 Task: For heading Arial with bold.  font size for heading22,  'Change the font style of data to'Arial Narrow.  and font size to 14,  Change the alignment of both headline & data to Align middle.  In the sheet  Expense Log Spreadsheet Template
Action: Mouse pressed left at (45, 138)
Screenshot: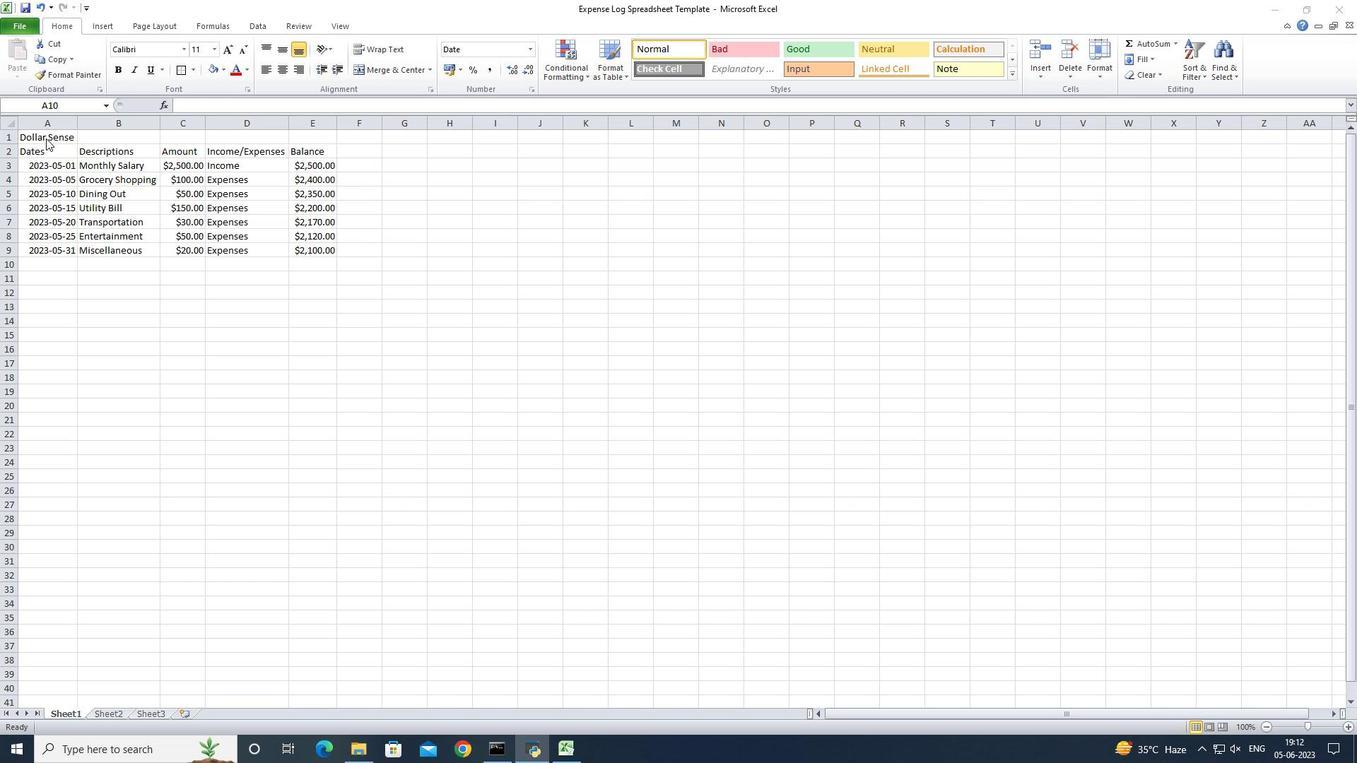 
Action: Mouse moved to (52, 137)
Screenshot: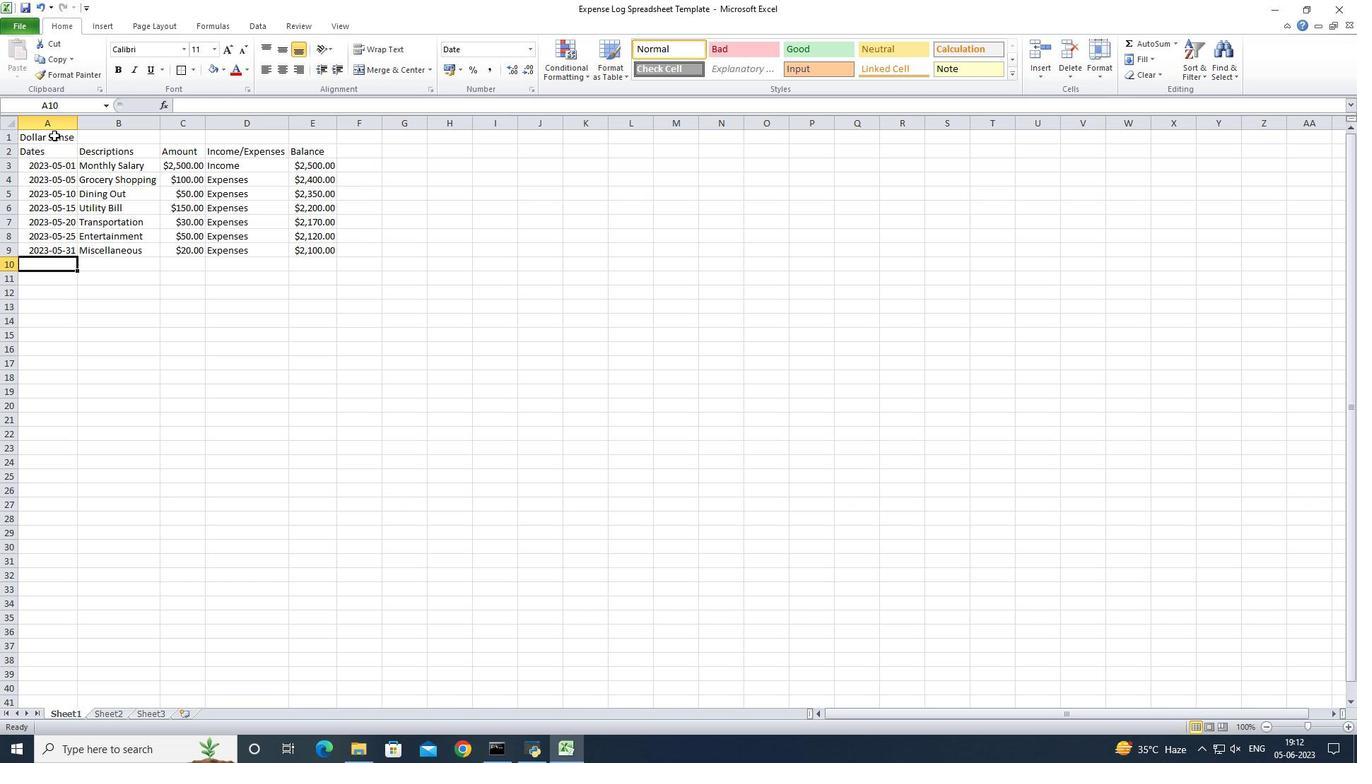 
Action: Mouse pressed left at (52, 137)
Screenshot: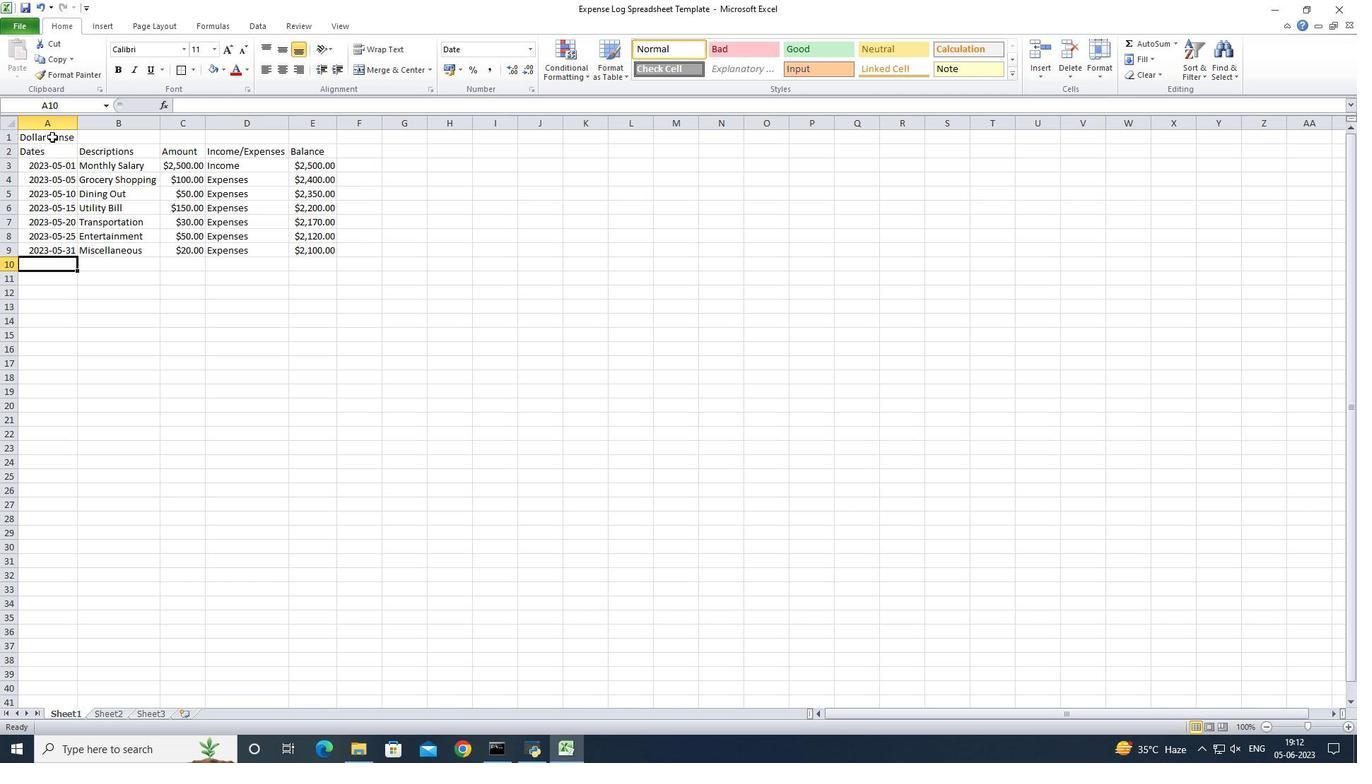 
Action: Mouse moved to (177, 53)
Screenshot: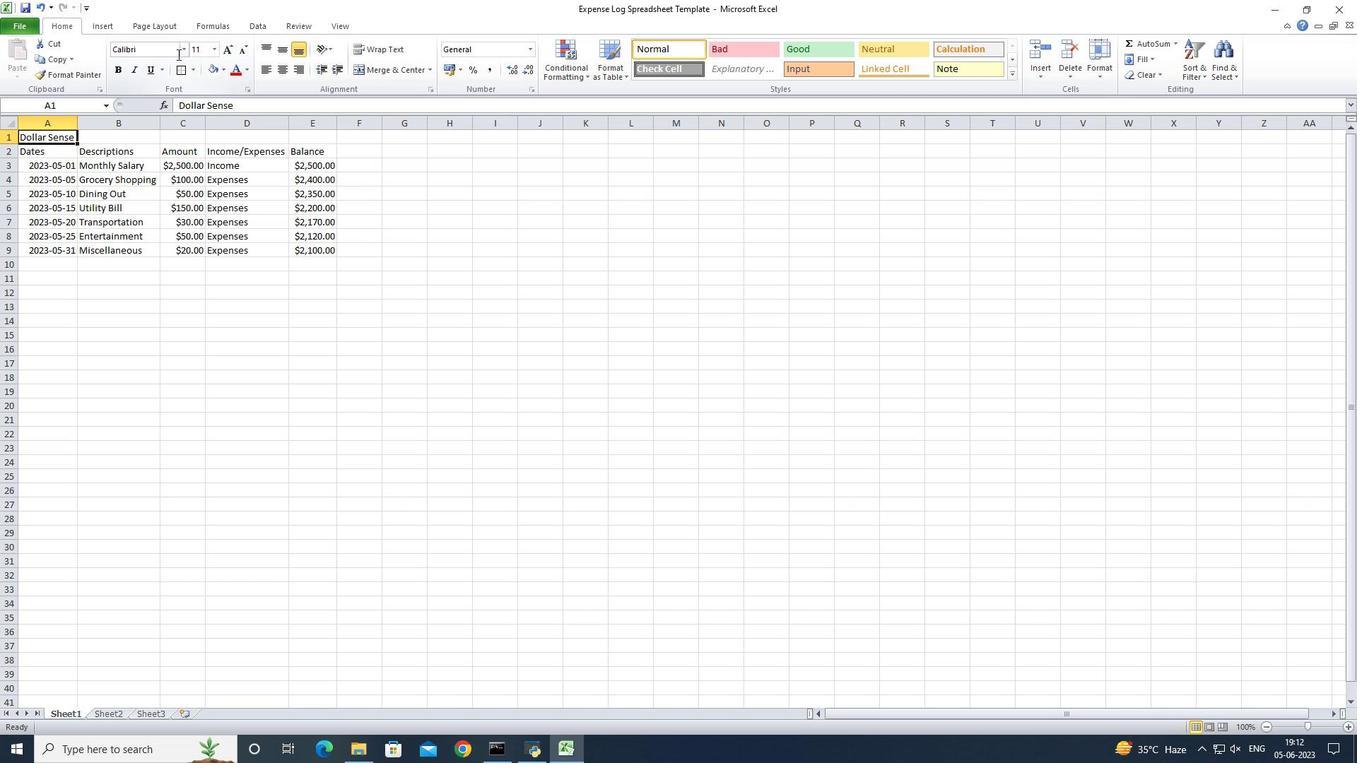 
Action: Mouse pressed left at (177, 53)
Screenshot: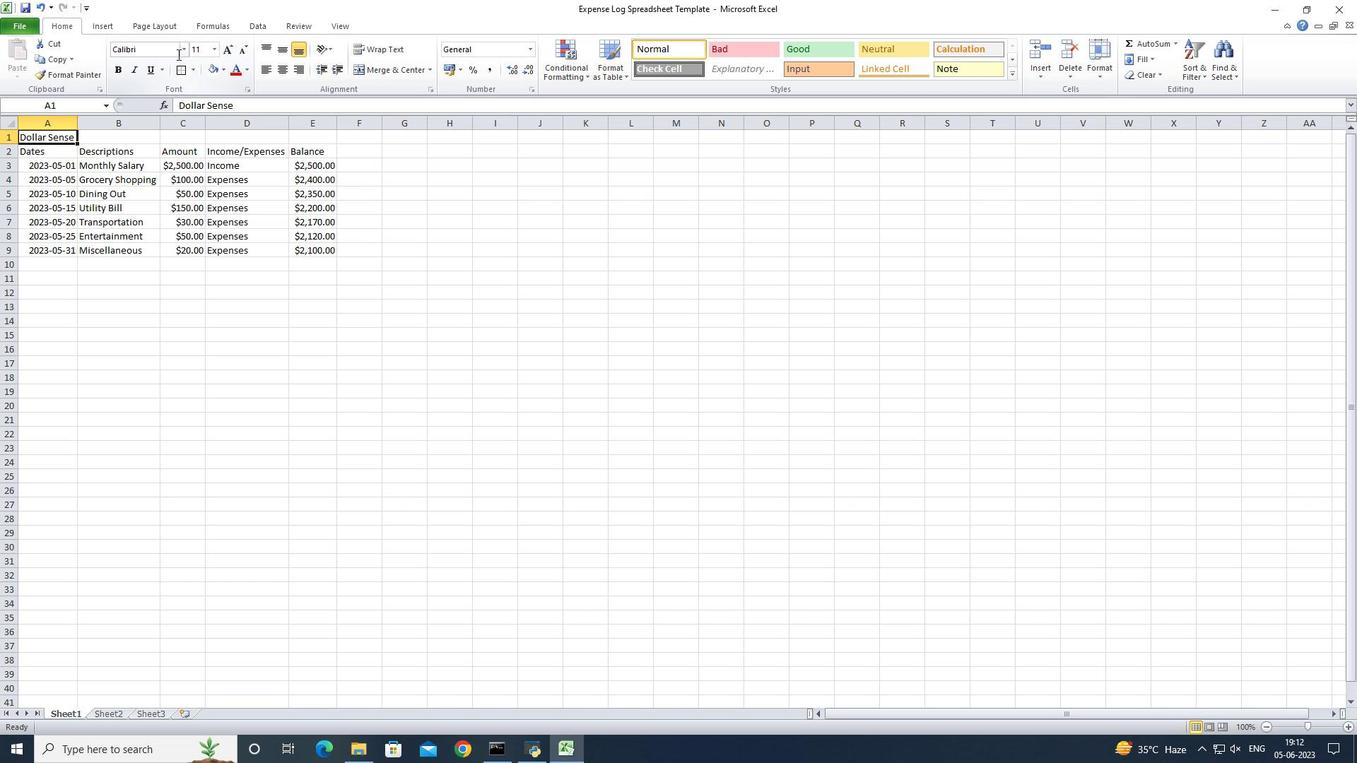 
Action: Mouse moved to (182, 50)
Screenshot: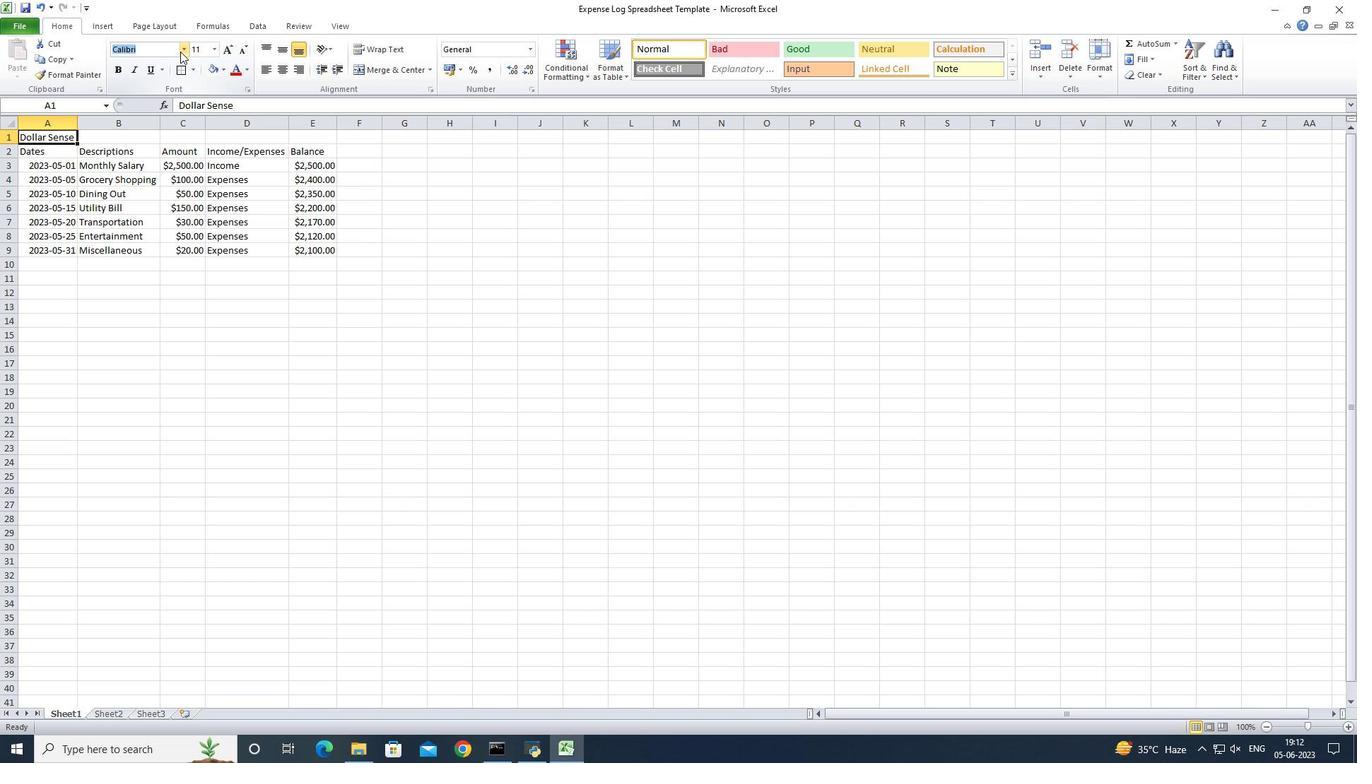 
Action: Mouse pressed left at (182, 50)
Screenshot: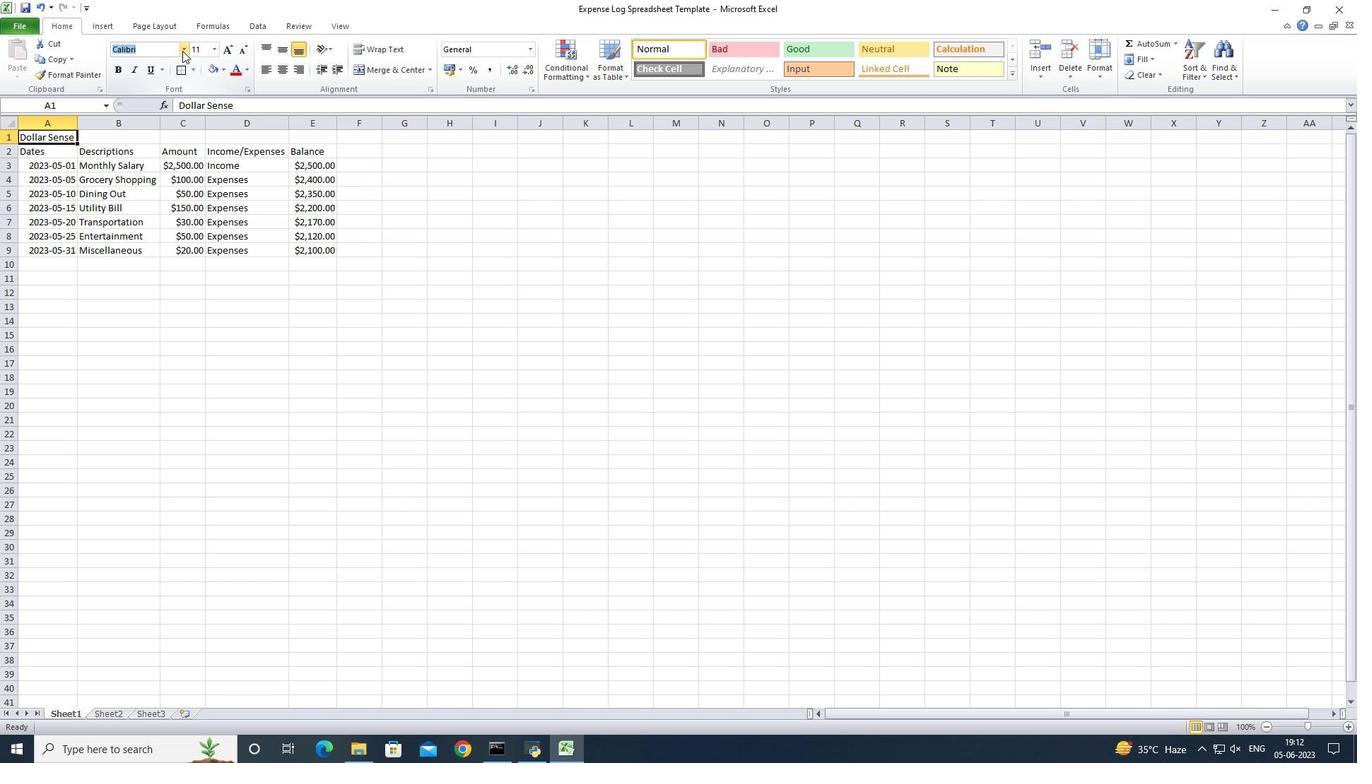
Action: Mouse moved to (166, 214)
Screenshot: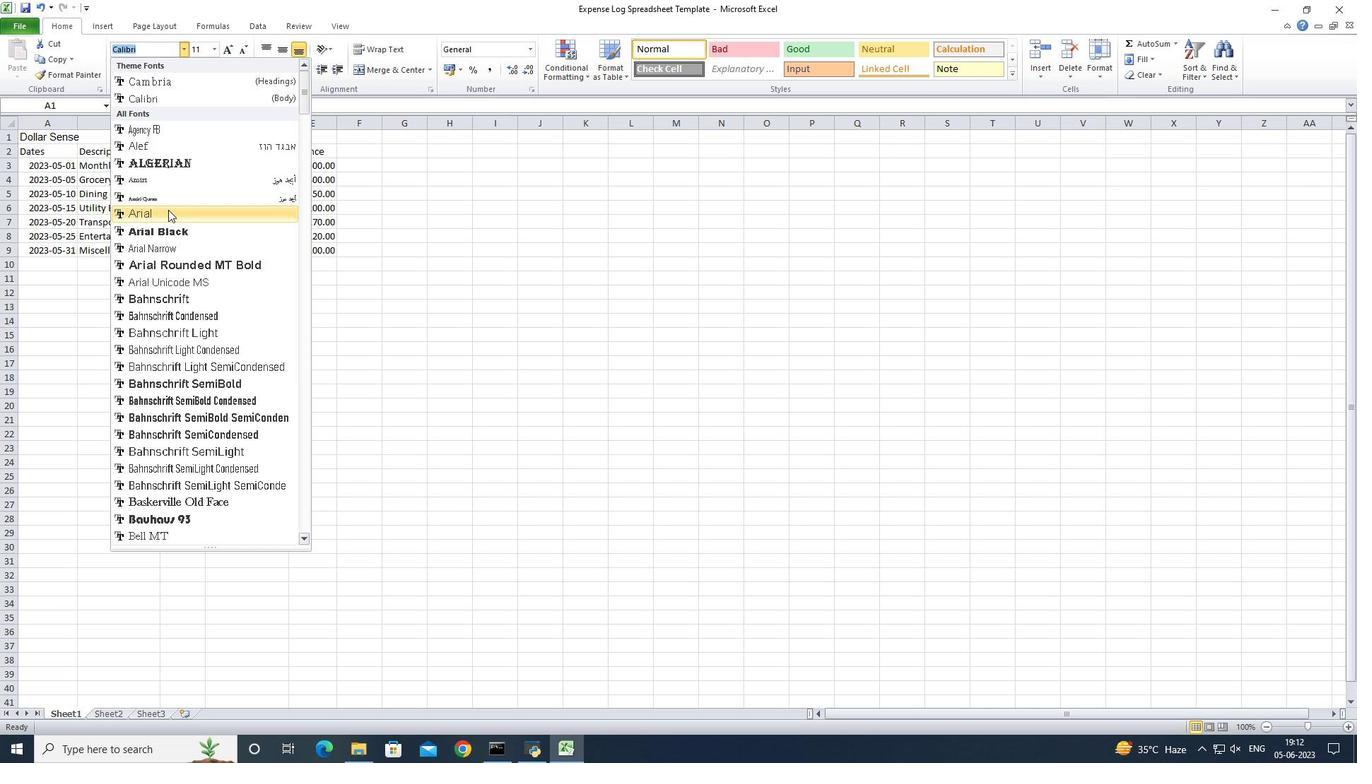 
Action: Mouse pressed left at (166, 214)
Screenshot: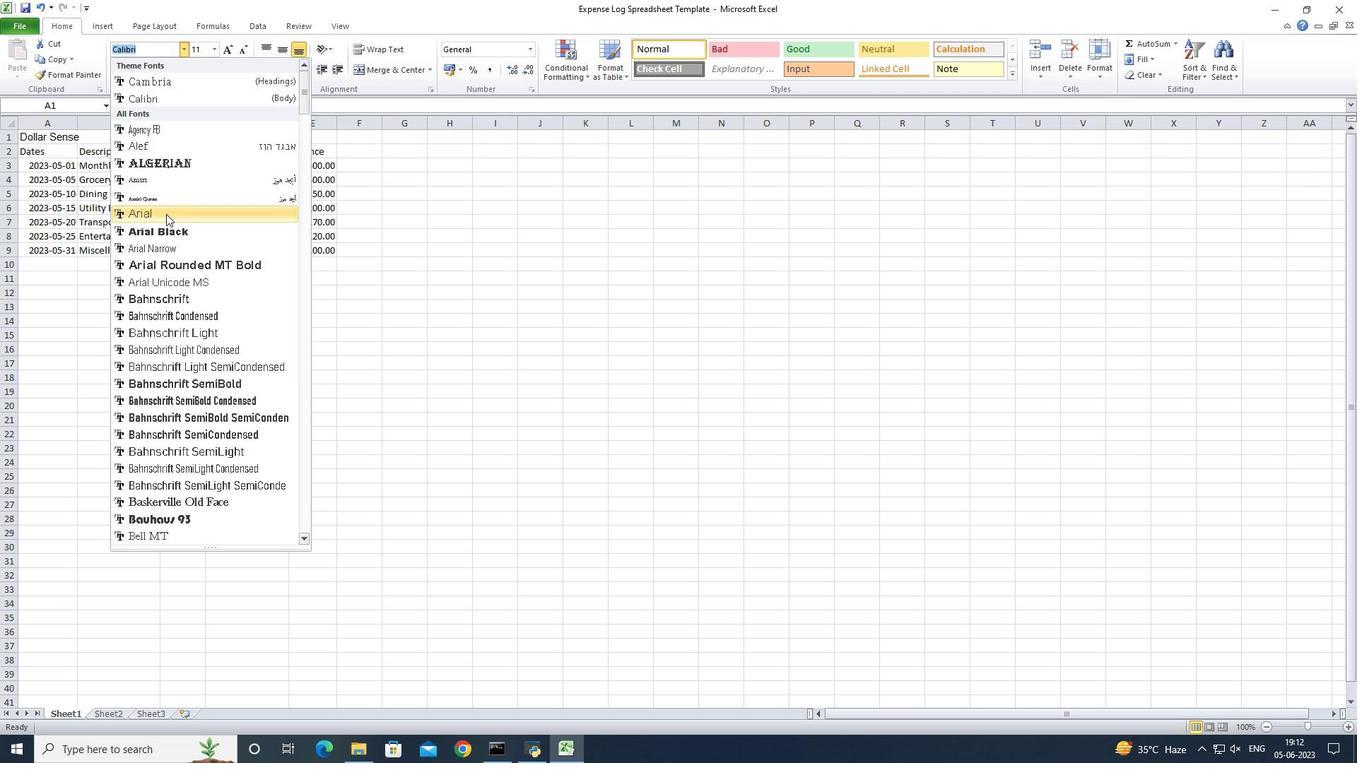 
Action: Mouse moved to (120, 70)
Screenshot: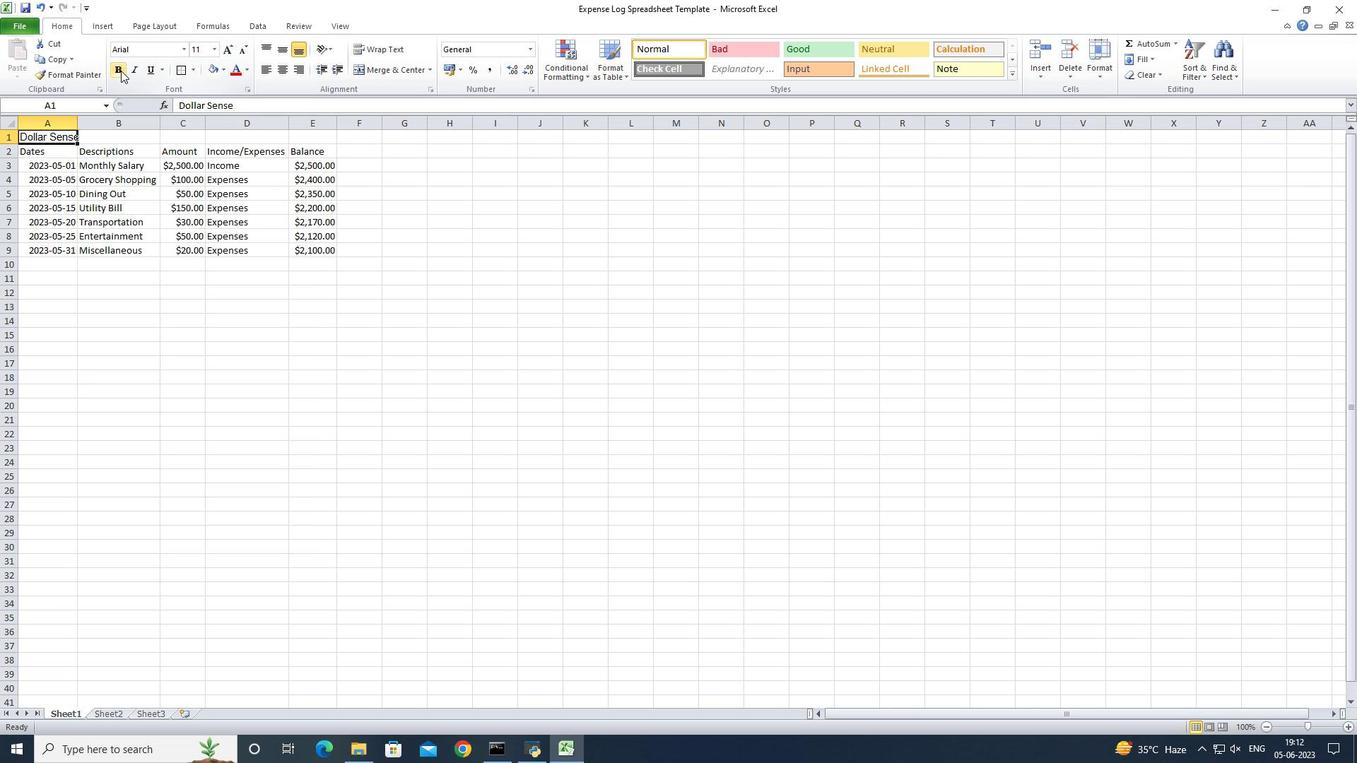 
Action: Mouse pressed left at (120, 70)
Screenshot: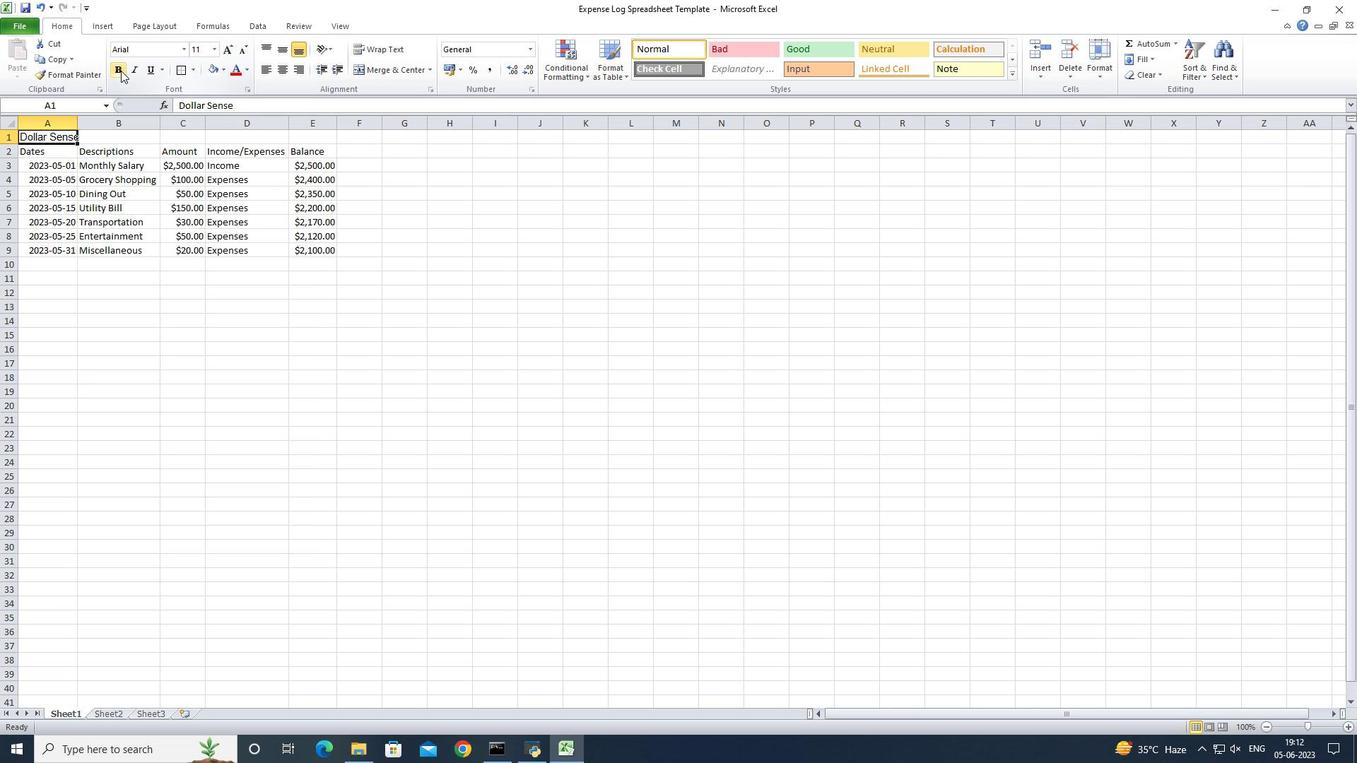 
Action: Mouse moved to (218, 50)
Screenshot: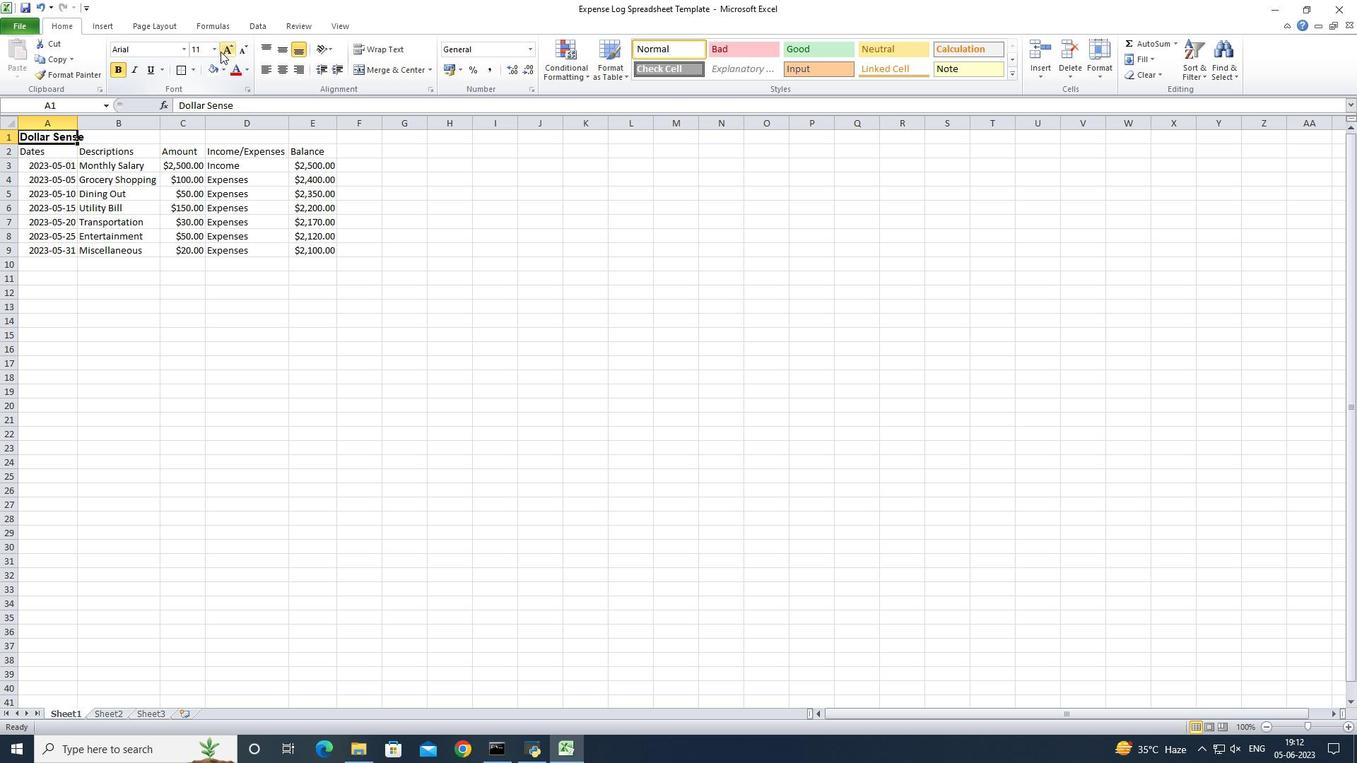 
Action: Mouse pressed left at (218, 50)
Screenshot: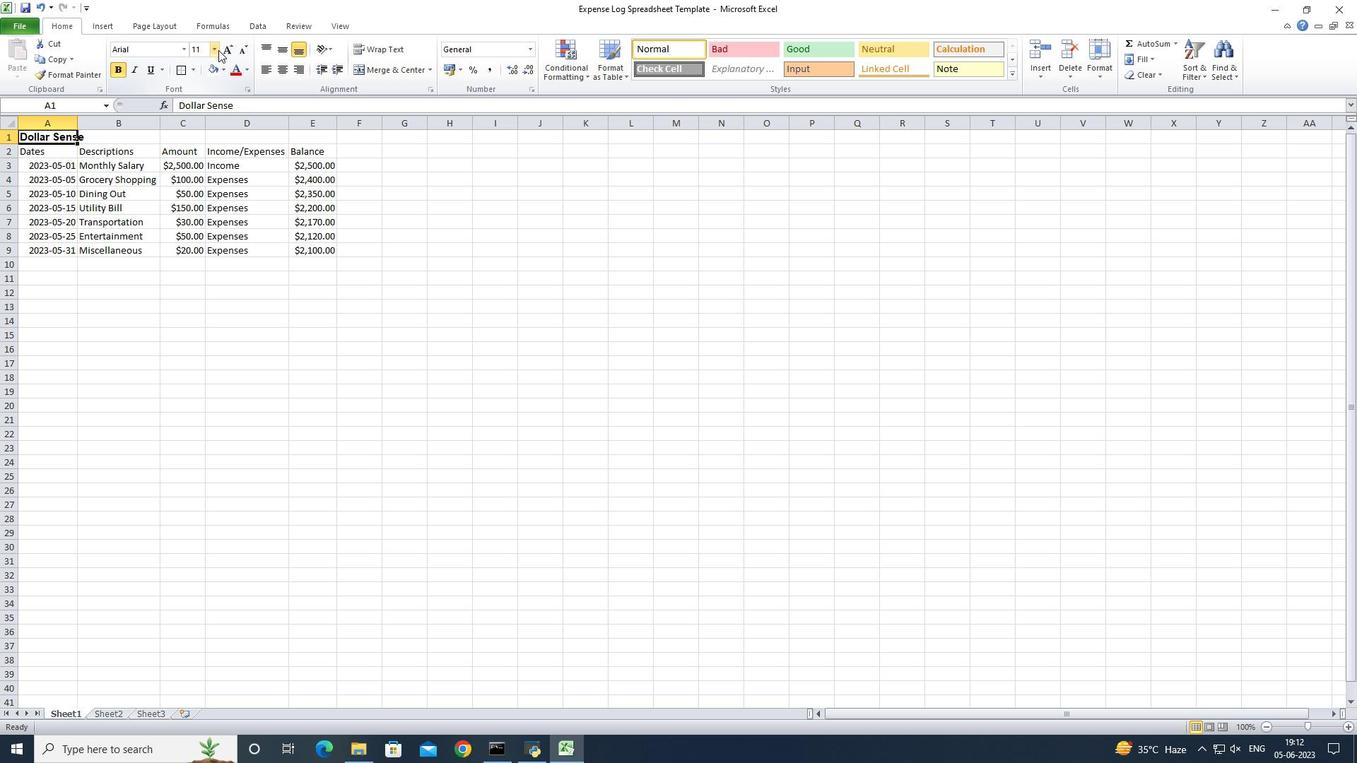 
Action: Mouse moved to (197, 170)
Screenshot: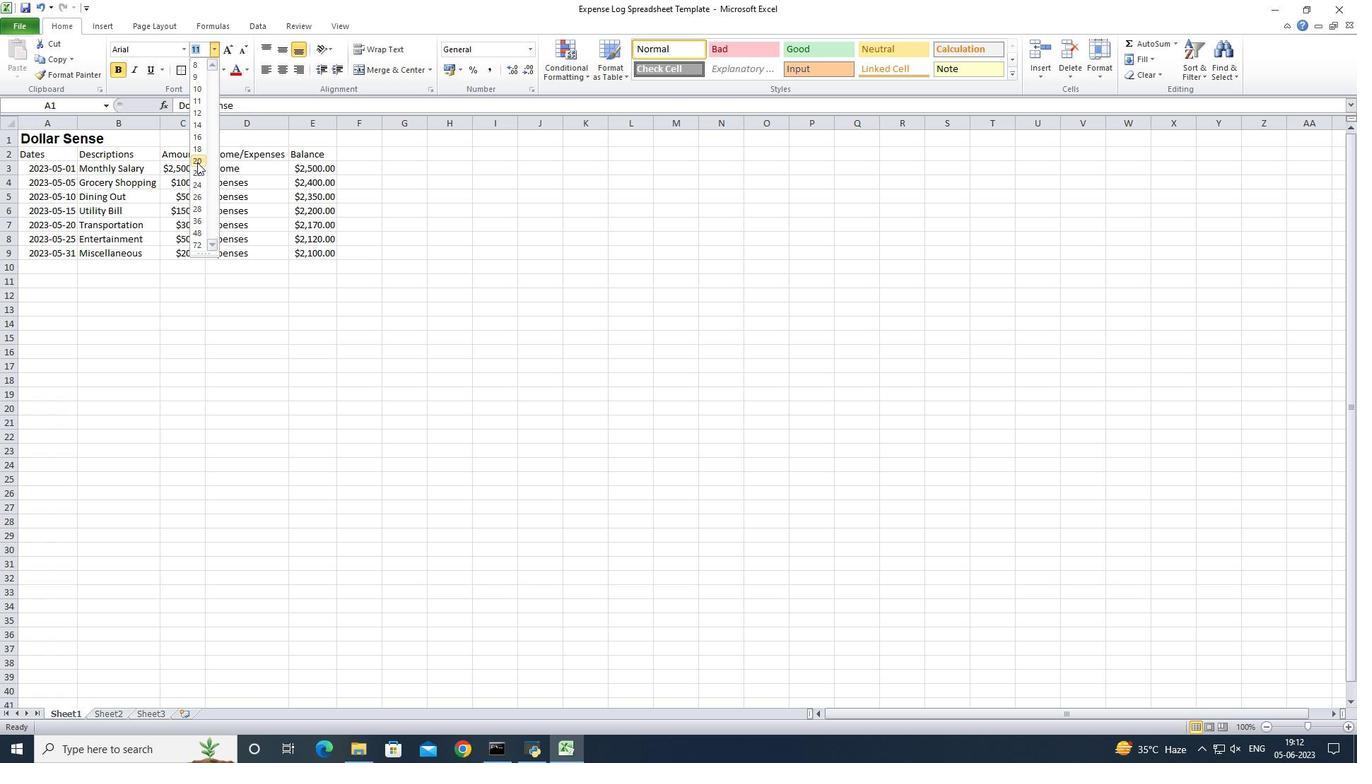 
Action: Mouse pressed left at (197, 170)
Screenshot: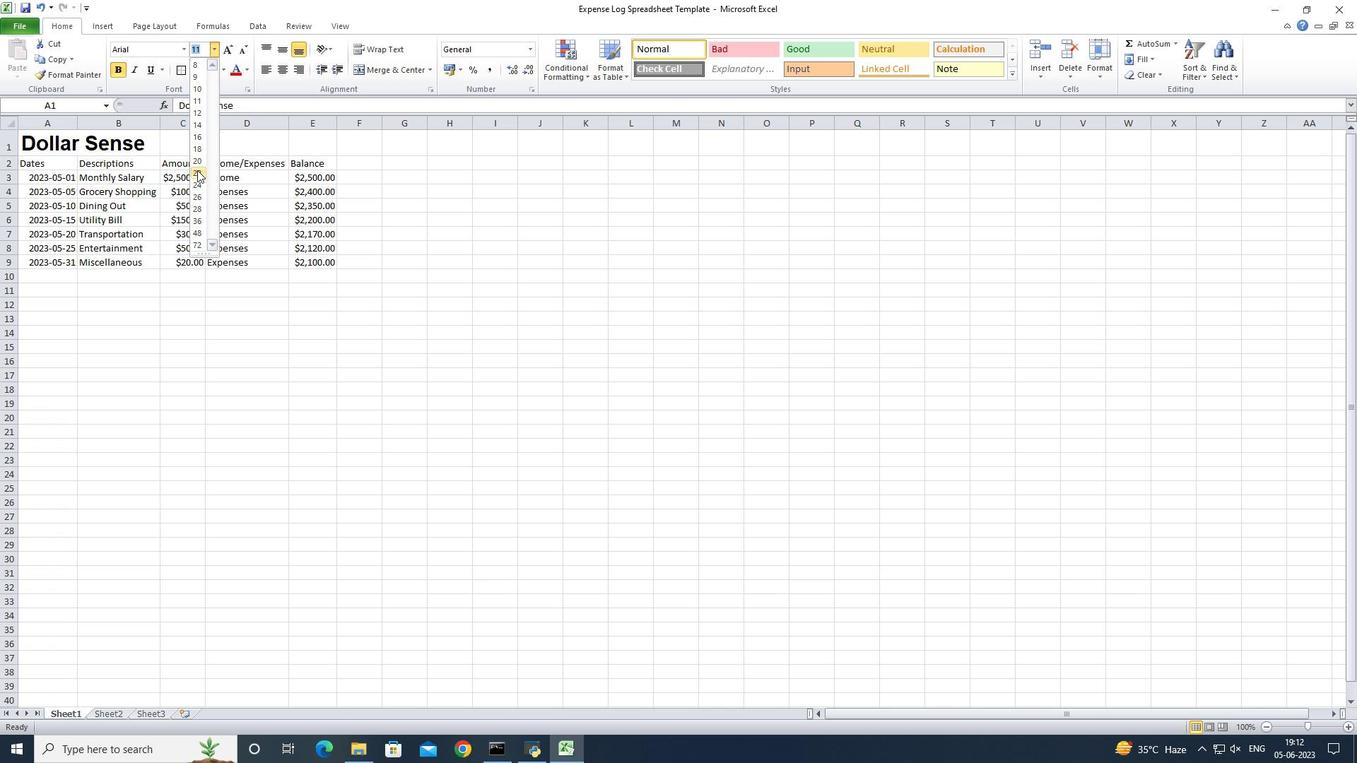 
Action: Mouse moved to (34, 171)
Screenshot: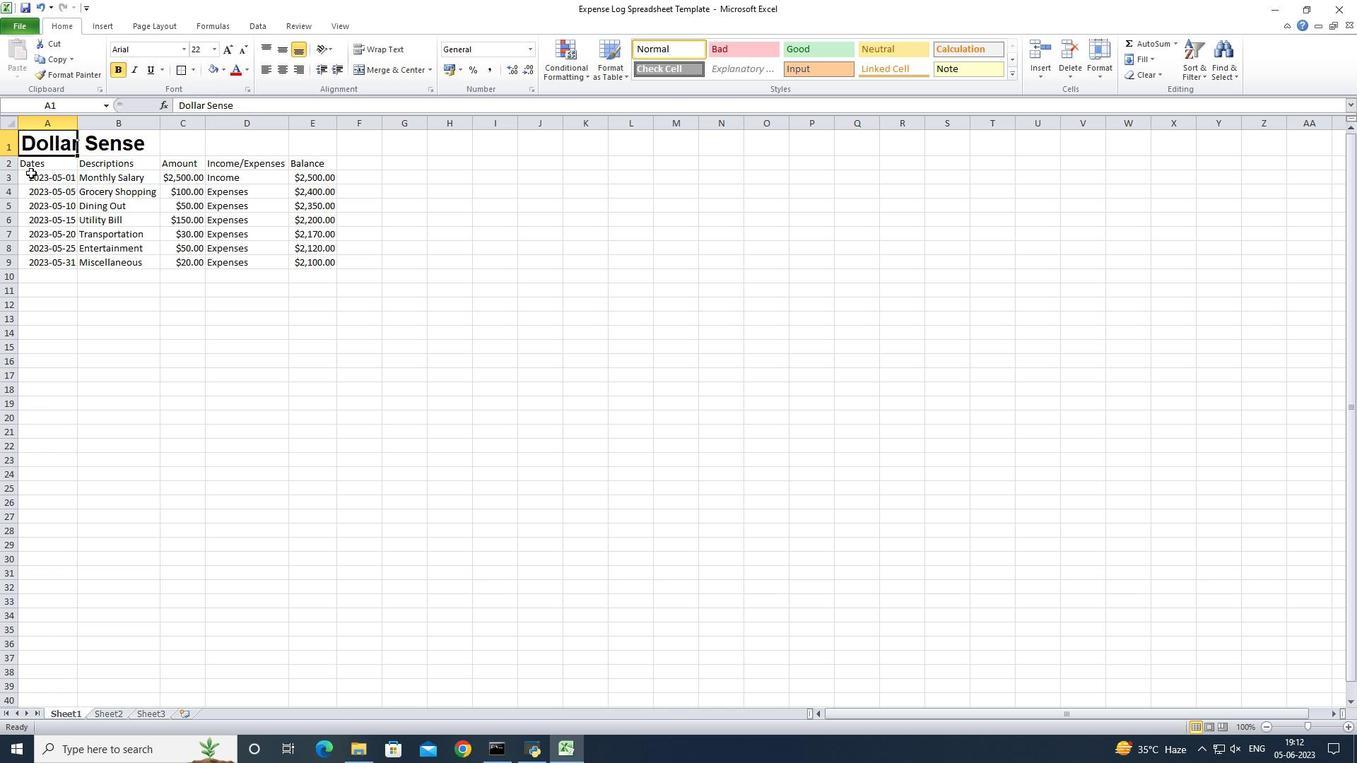 
Action: Mouse pressed left at (34, 171)
Screenshot: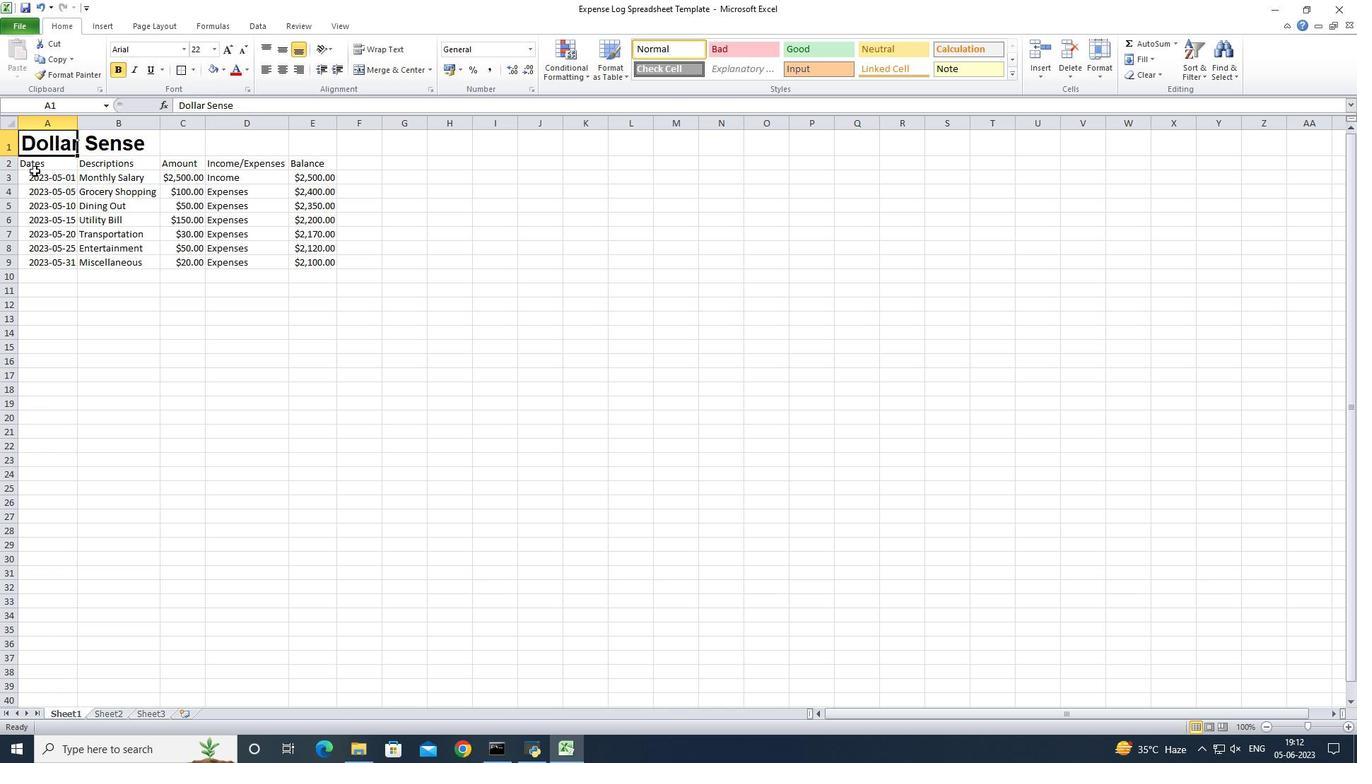 
Action: Mouse moved to (35, 165)
Screenshot: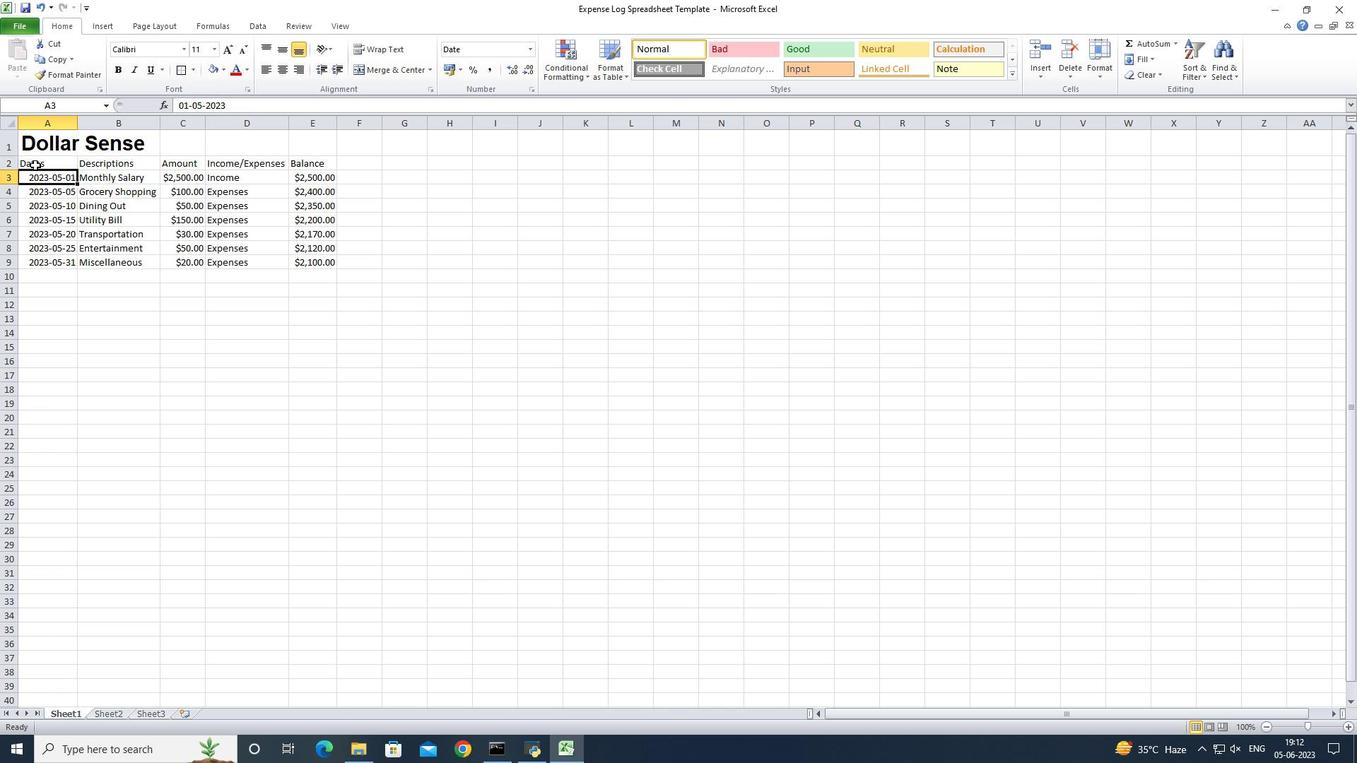 
Action: Mouse pressed left at (35, 165)
Screenshot: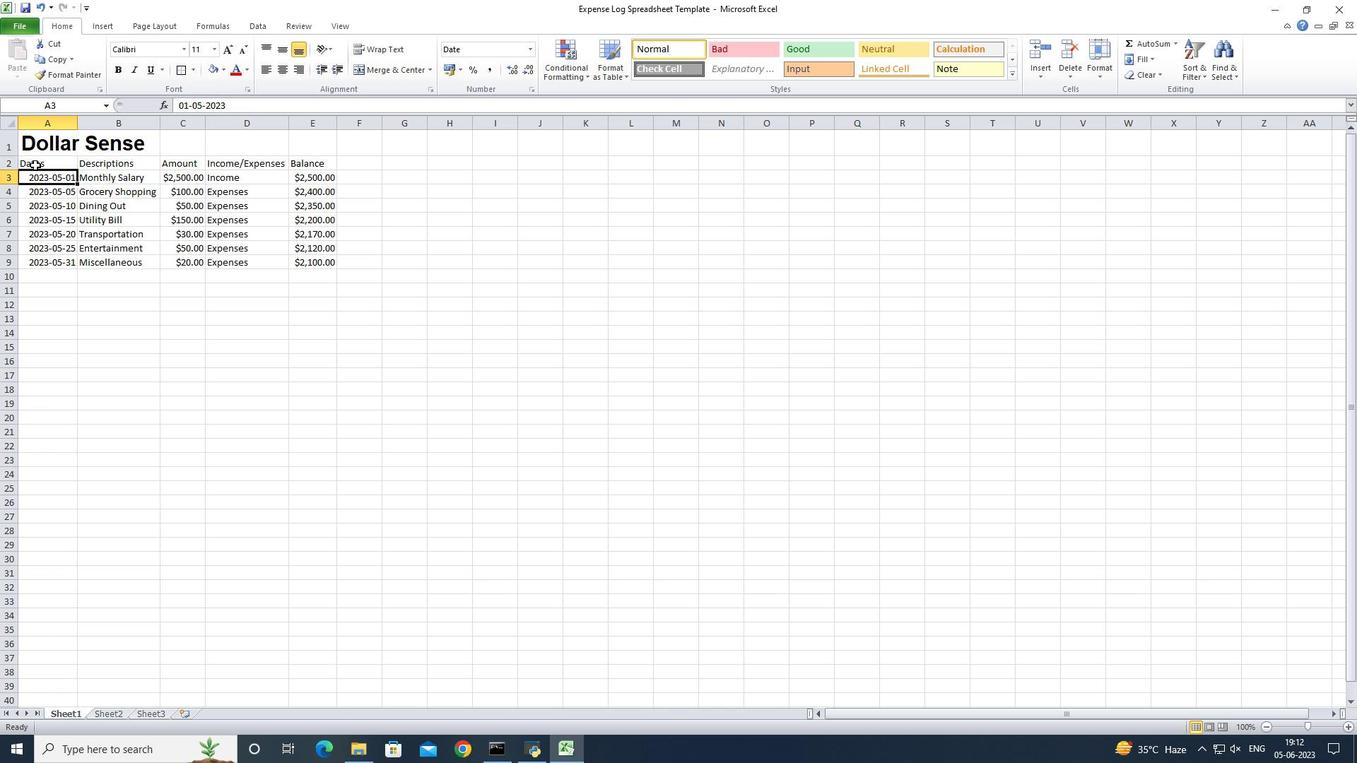 
Action: Mouse moved to (184, 50)
Screenshot: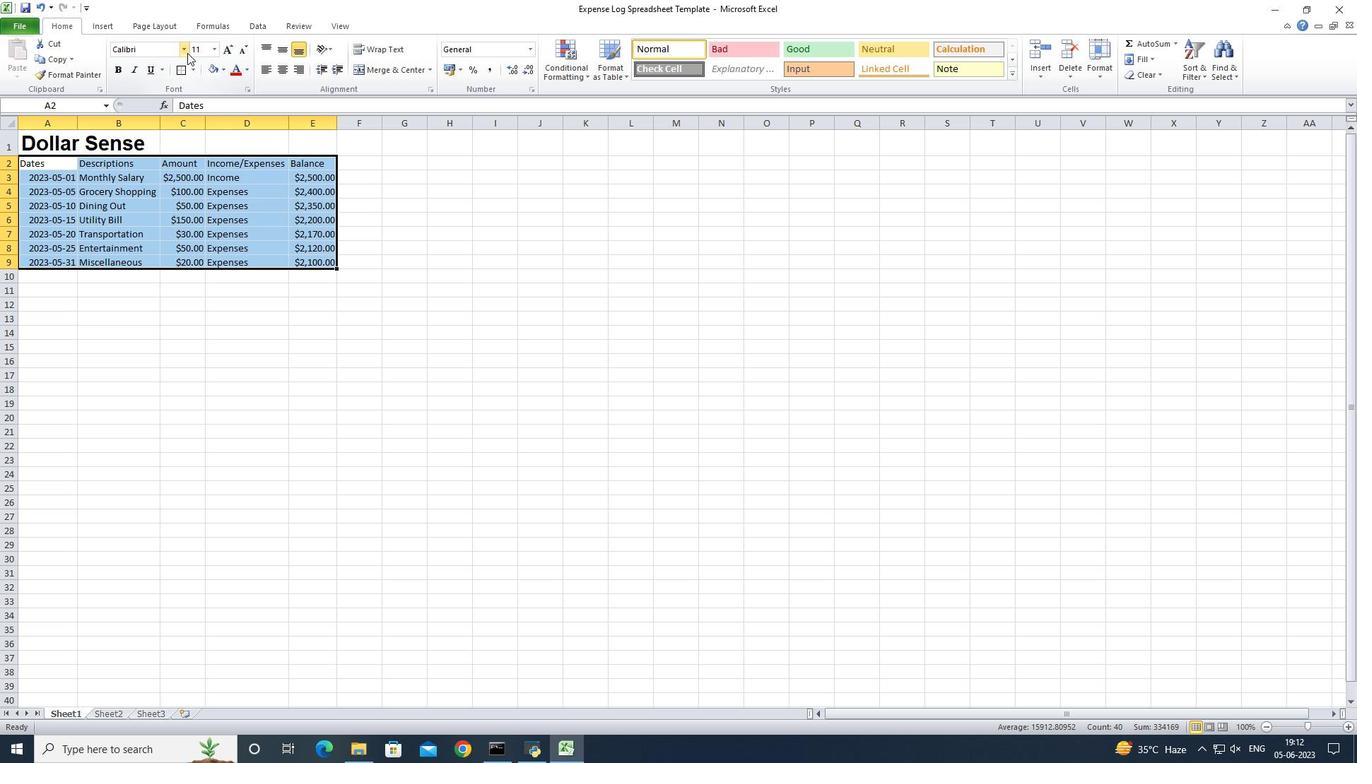 
Action: Mouse pressed left at (184, 50)
Screenshot: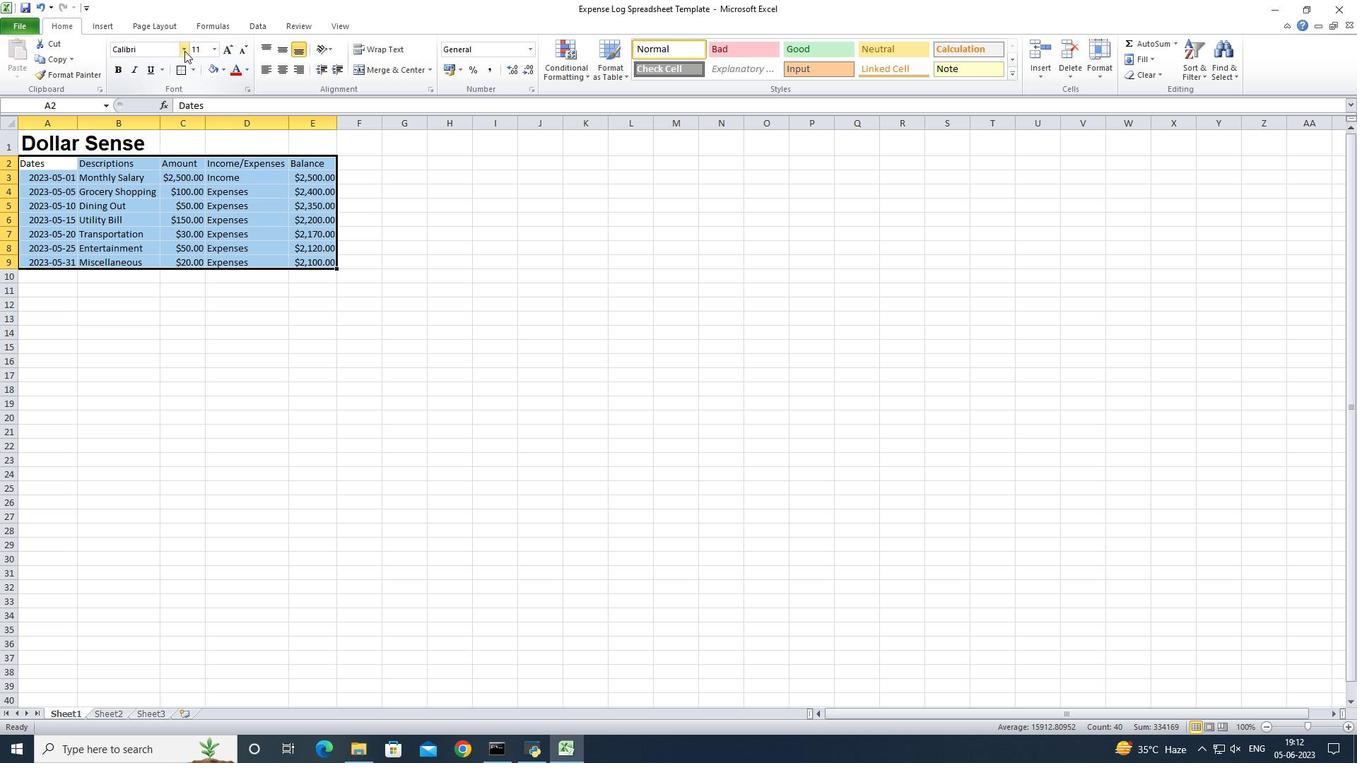 
Action: Mouse moved to (189, 247)
Screenshot: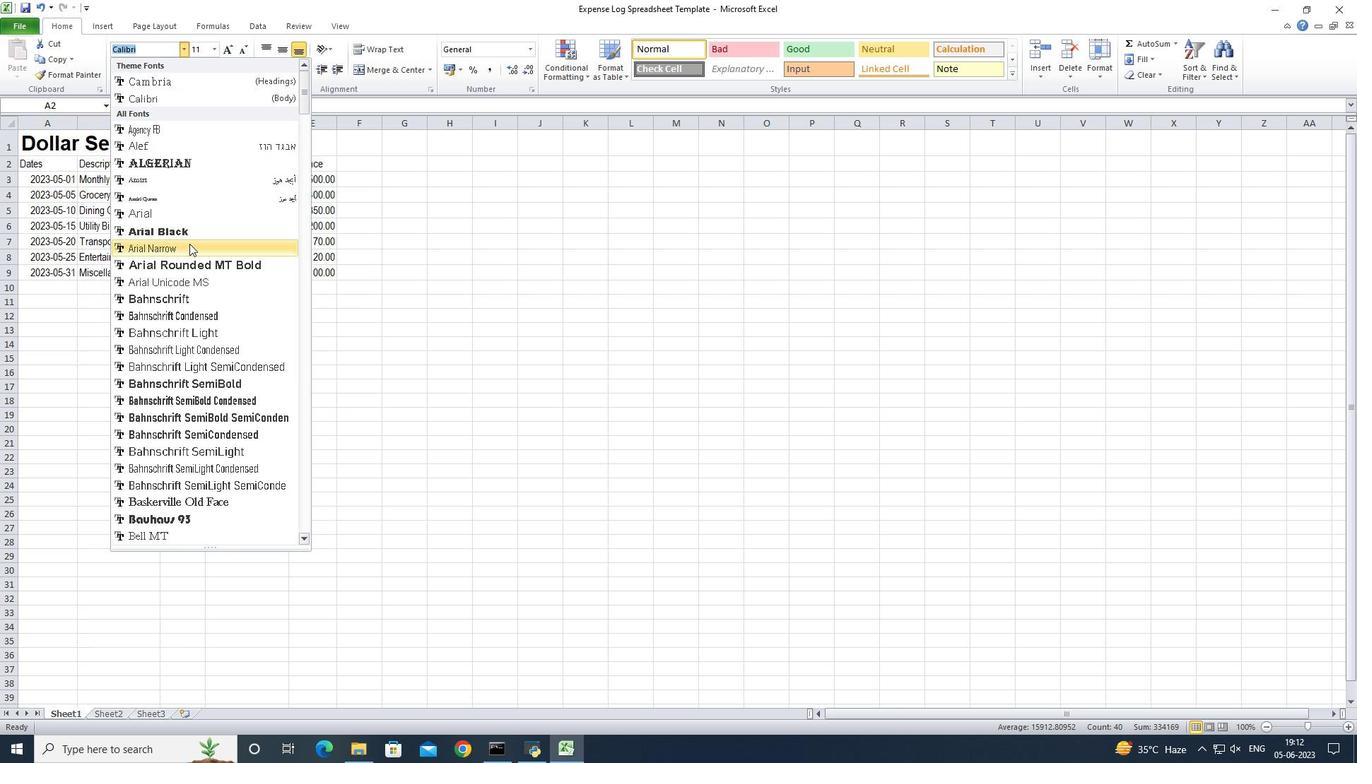 
Action: Mouse pressed left at (189, 247)
Screenshot: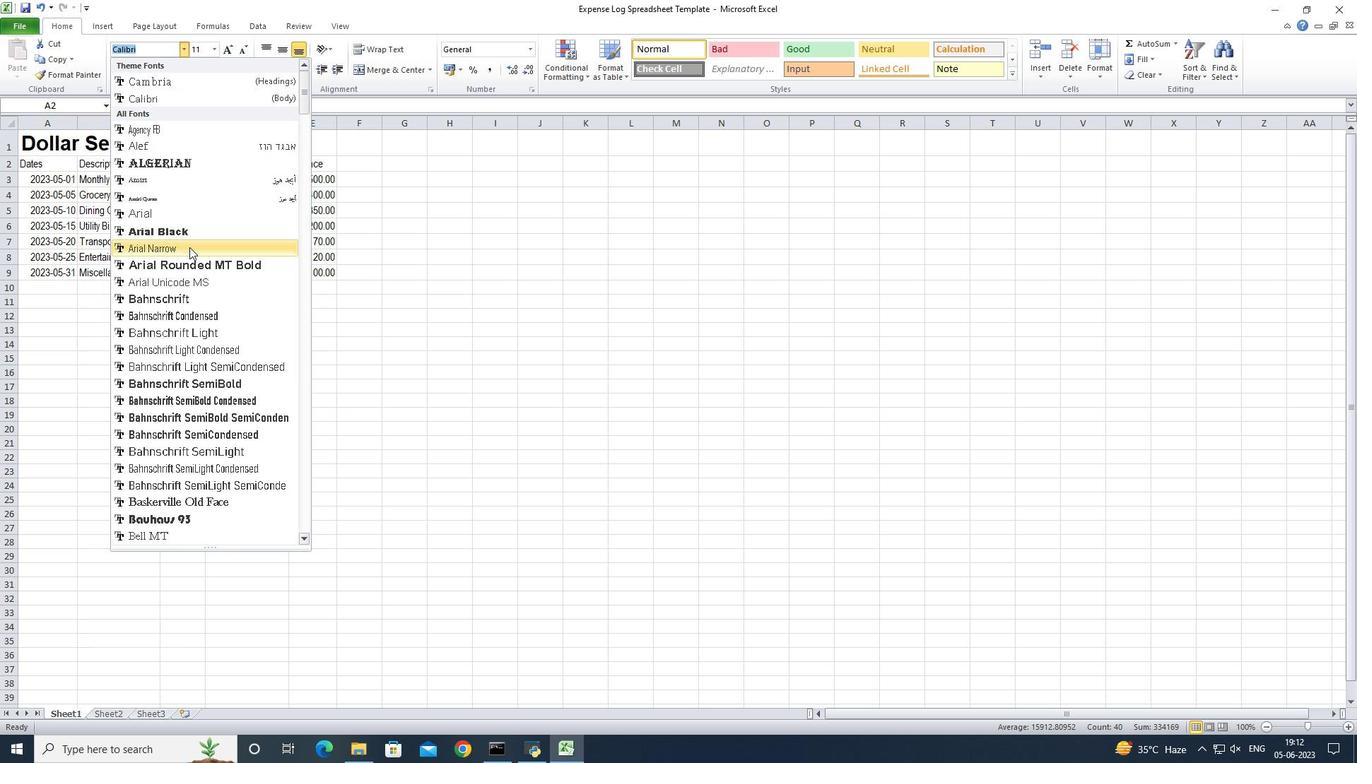 
Action: Mouse moved to (212, 51)
Screenshot: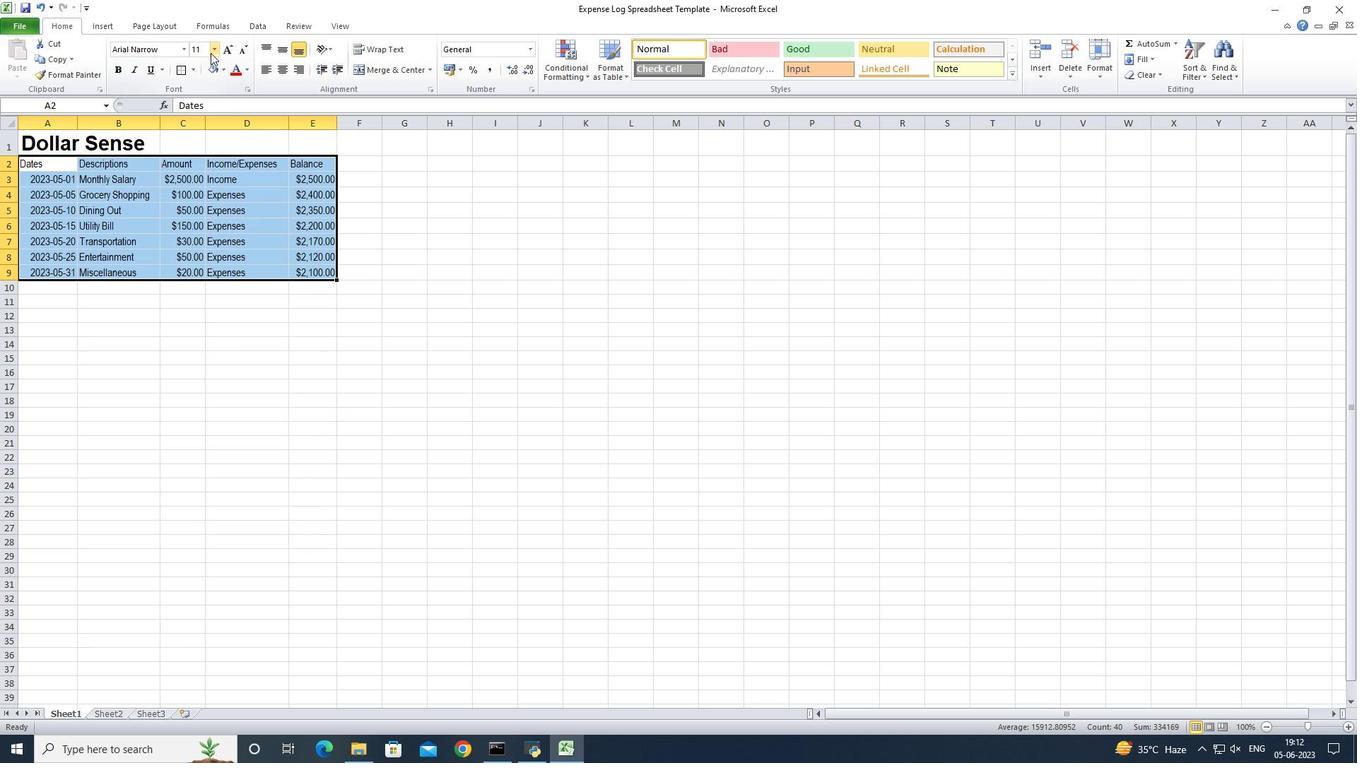 
Action: Mouse pressed left at (212, 51)
Screenshot: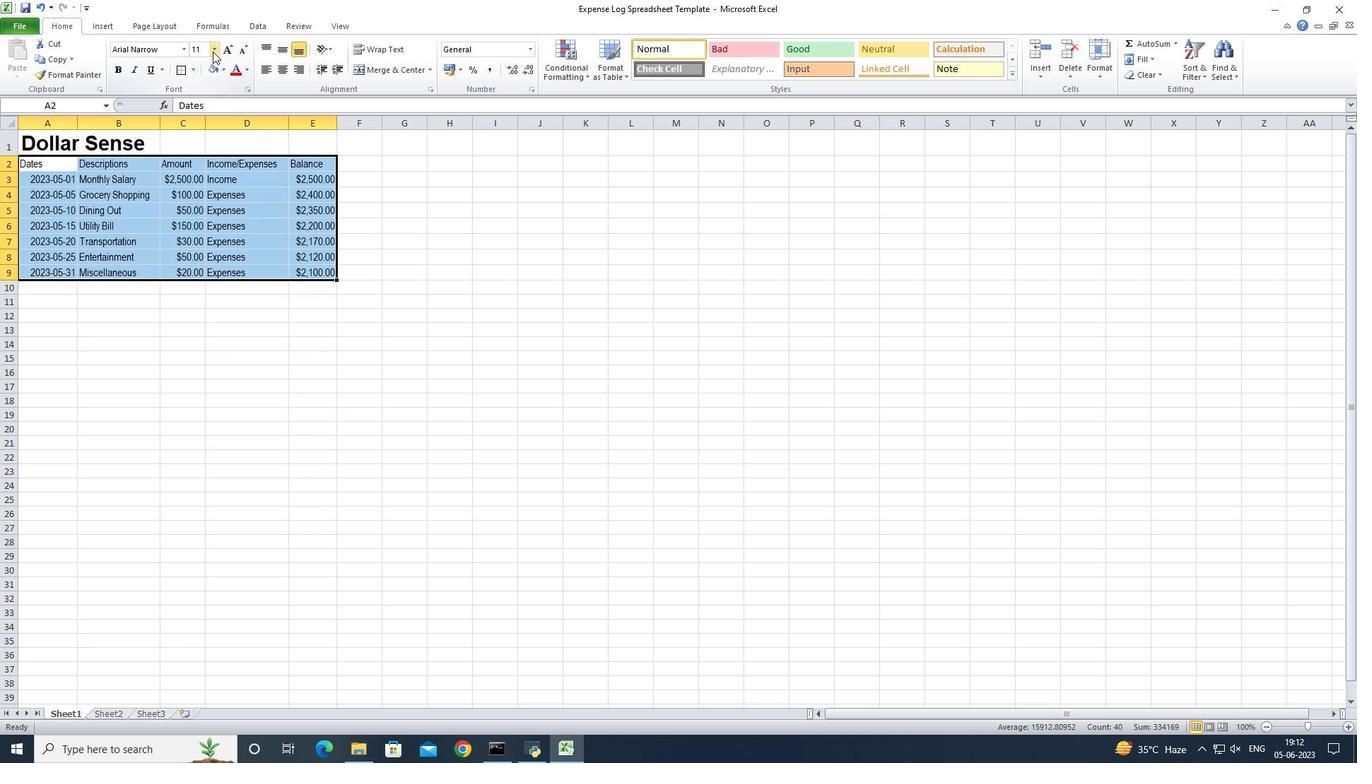 
Action: Mouse moved to (199, 122)
Screenshot: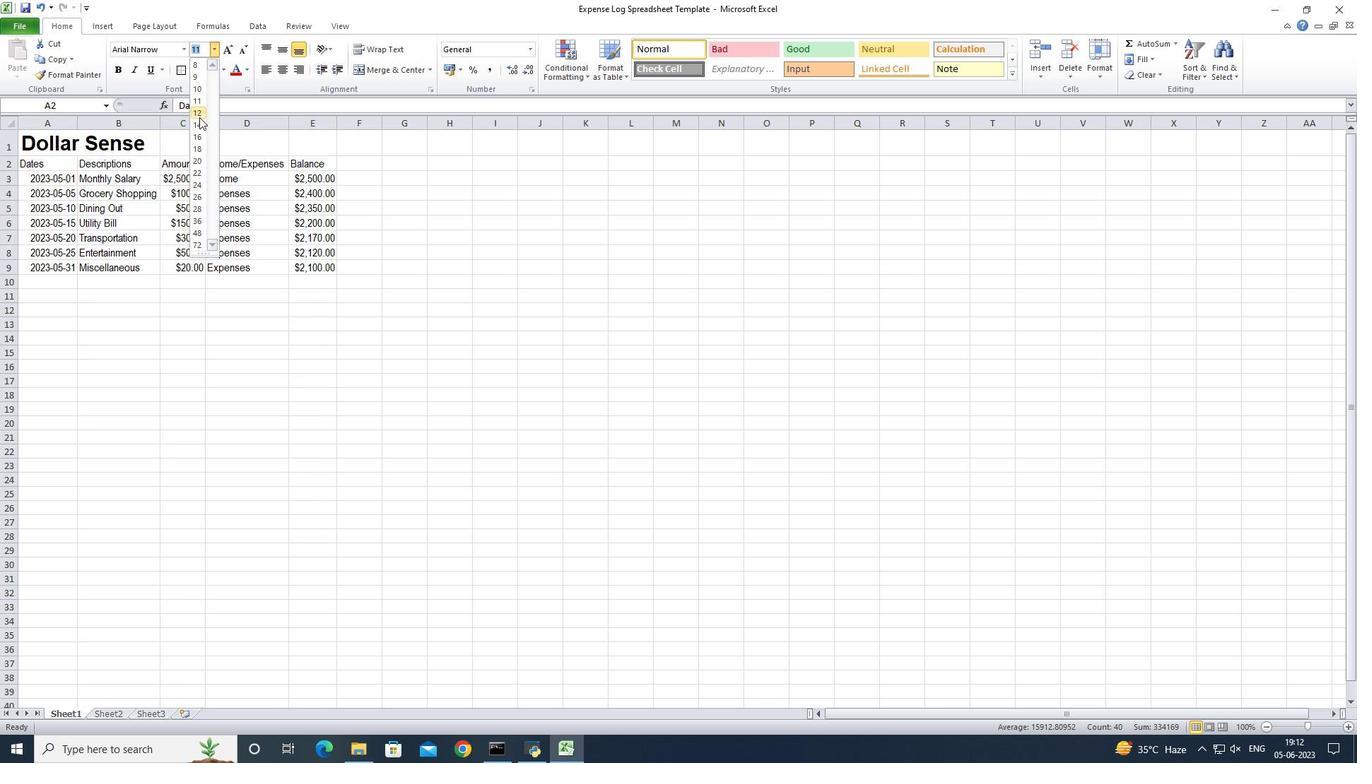 
Action: Mouse pressed left at (199, 122)
Screenshot: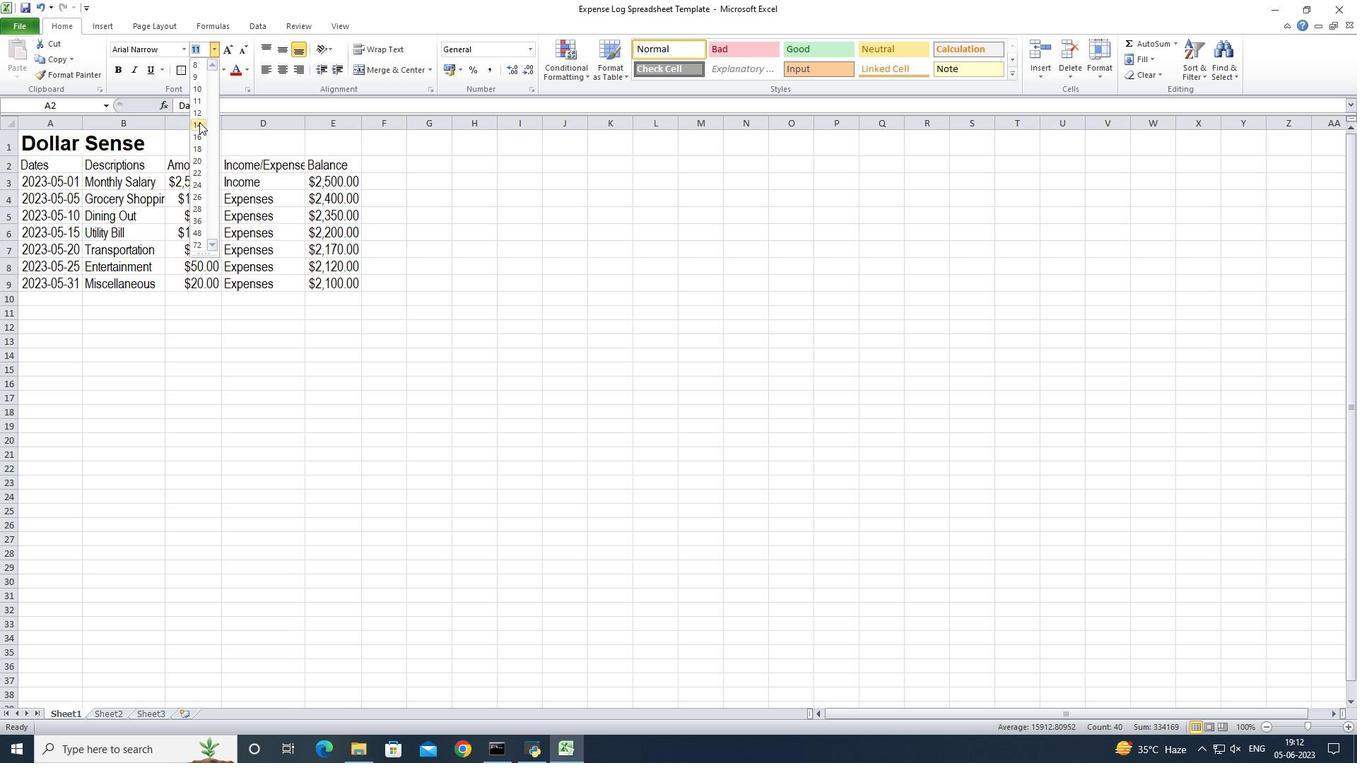 
Action: Mouse moved to (38, 141)
Screenshot: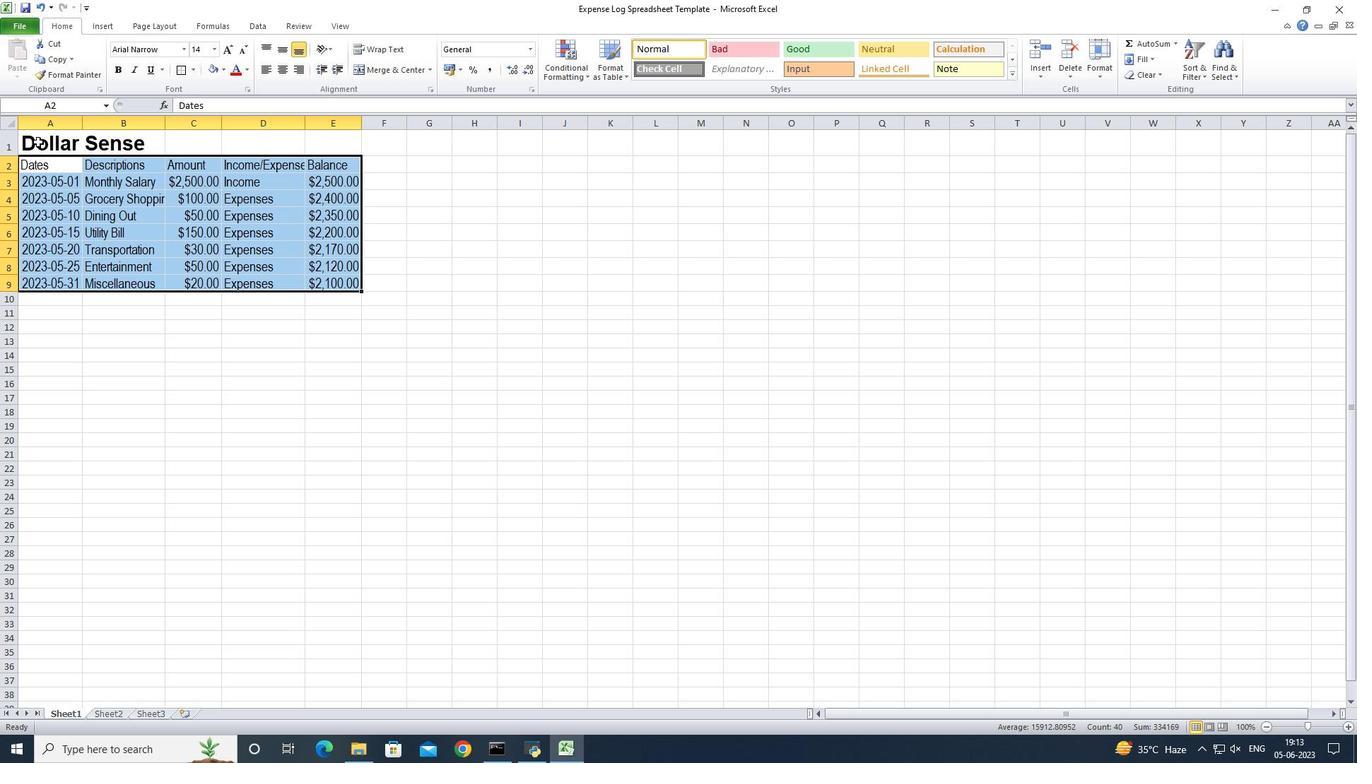 
Action: Mouse pressed left at (38, 141)
Screenshot: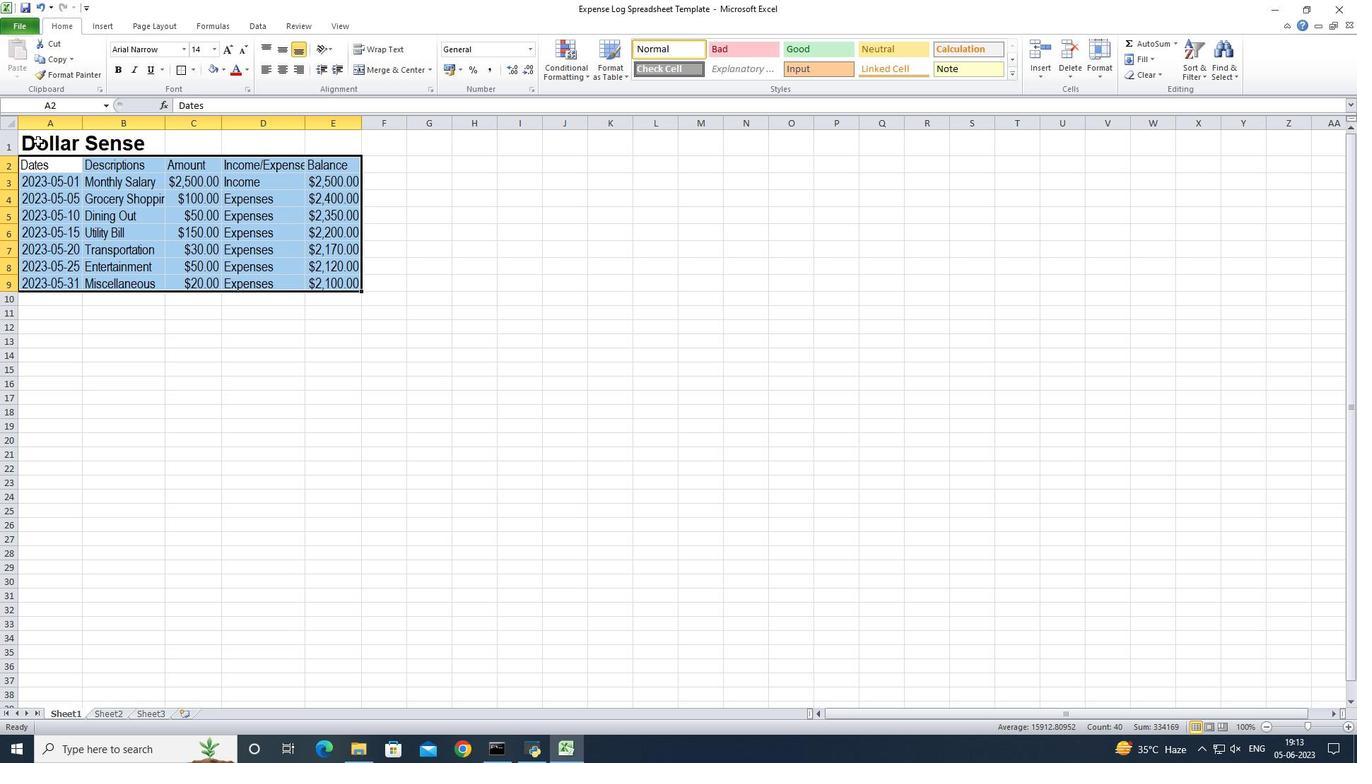 
Action: Mouse moved to (279, 51)
Screenshot: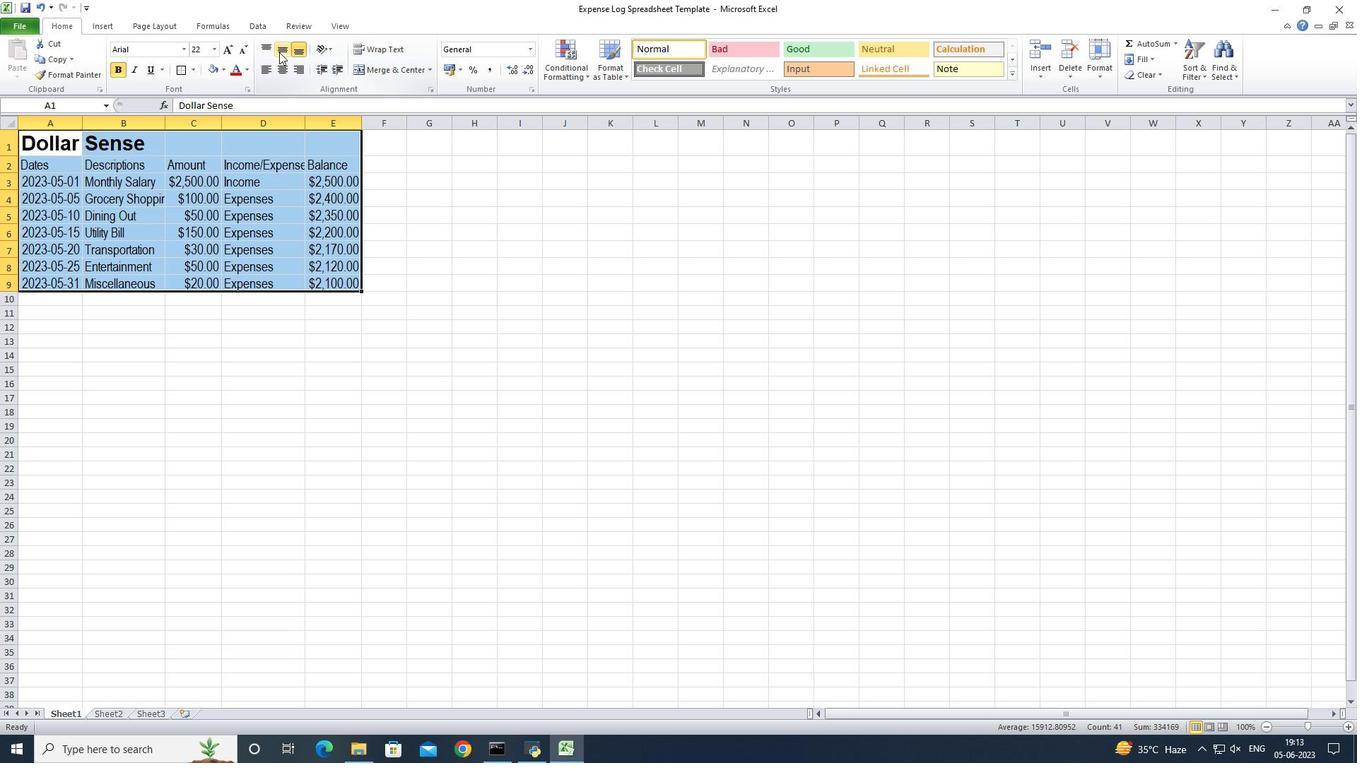
Action: Mouse pressed left at (279, 51)
Screenshot: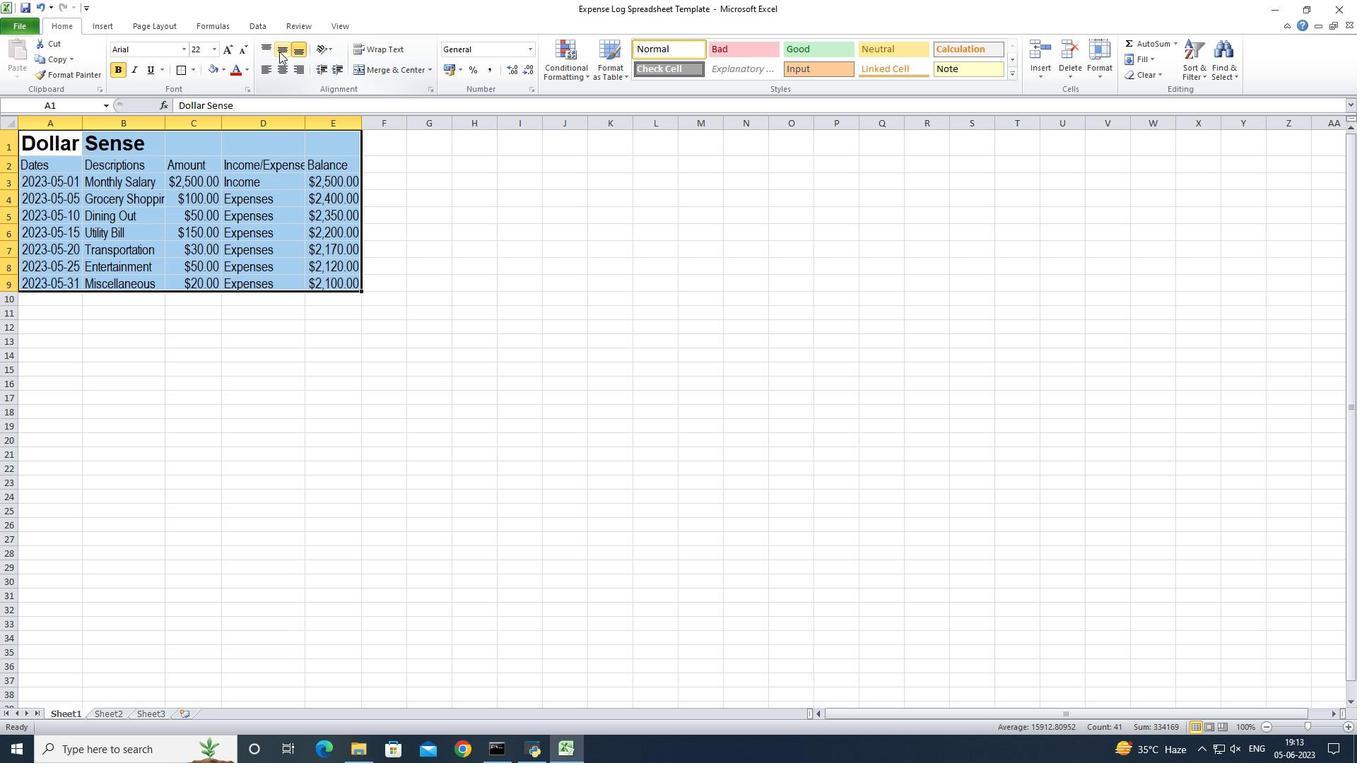 
Action: Mouse moved to (254, 353)
Screenshot: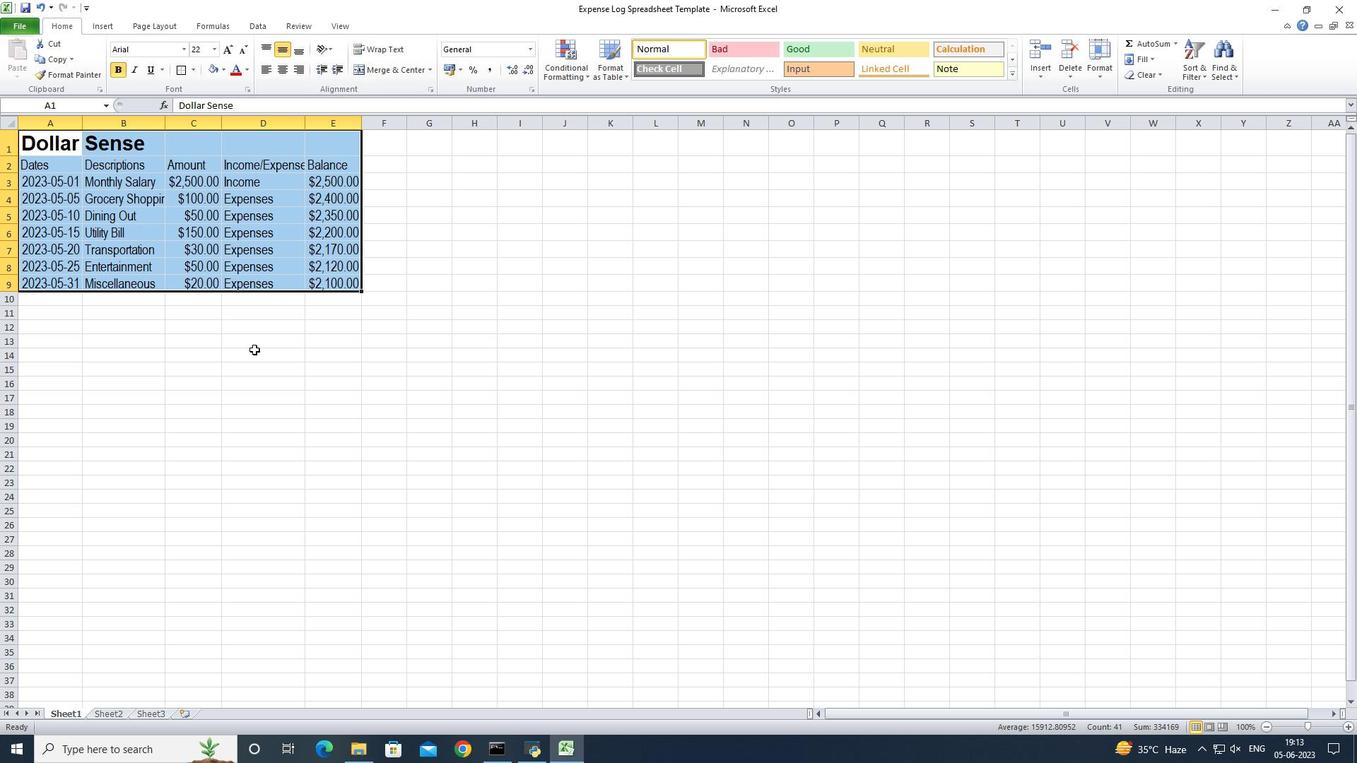 
Action: Mouse pressed left at (254, 353)
Screenshot: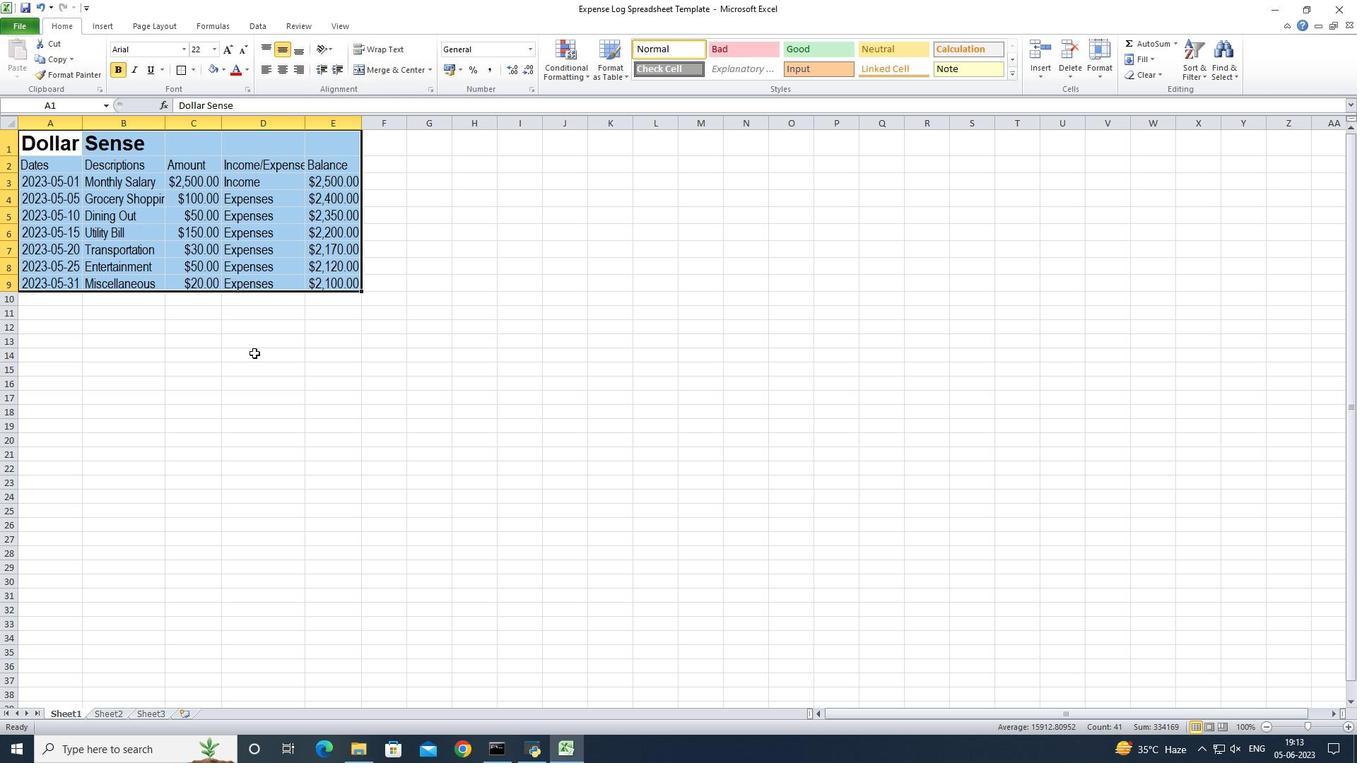 
Action: Mouse moved to (84, 123)
Screenshot: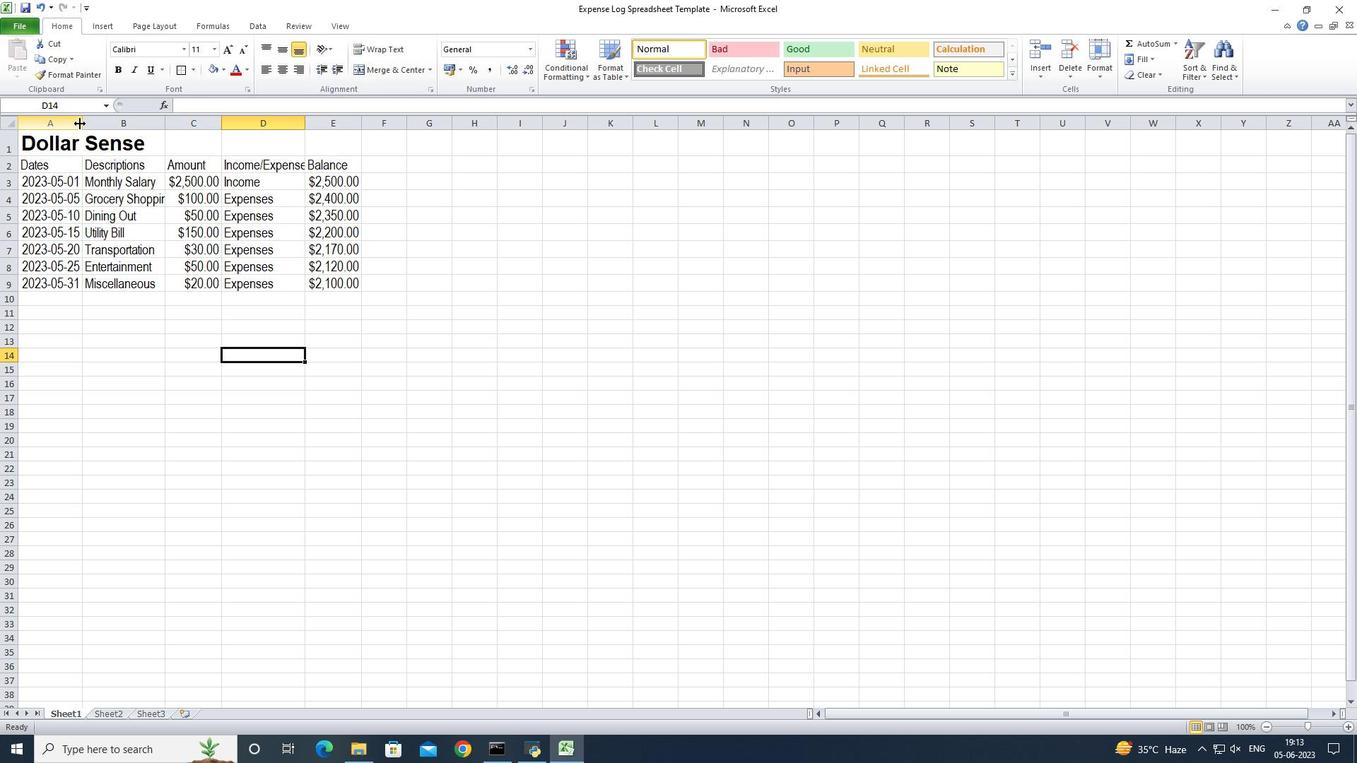 
Action: Mouse pressed left at (84, 123)
Screenshot: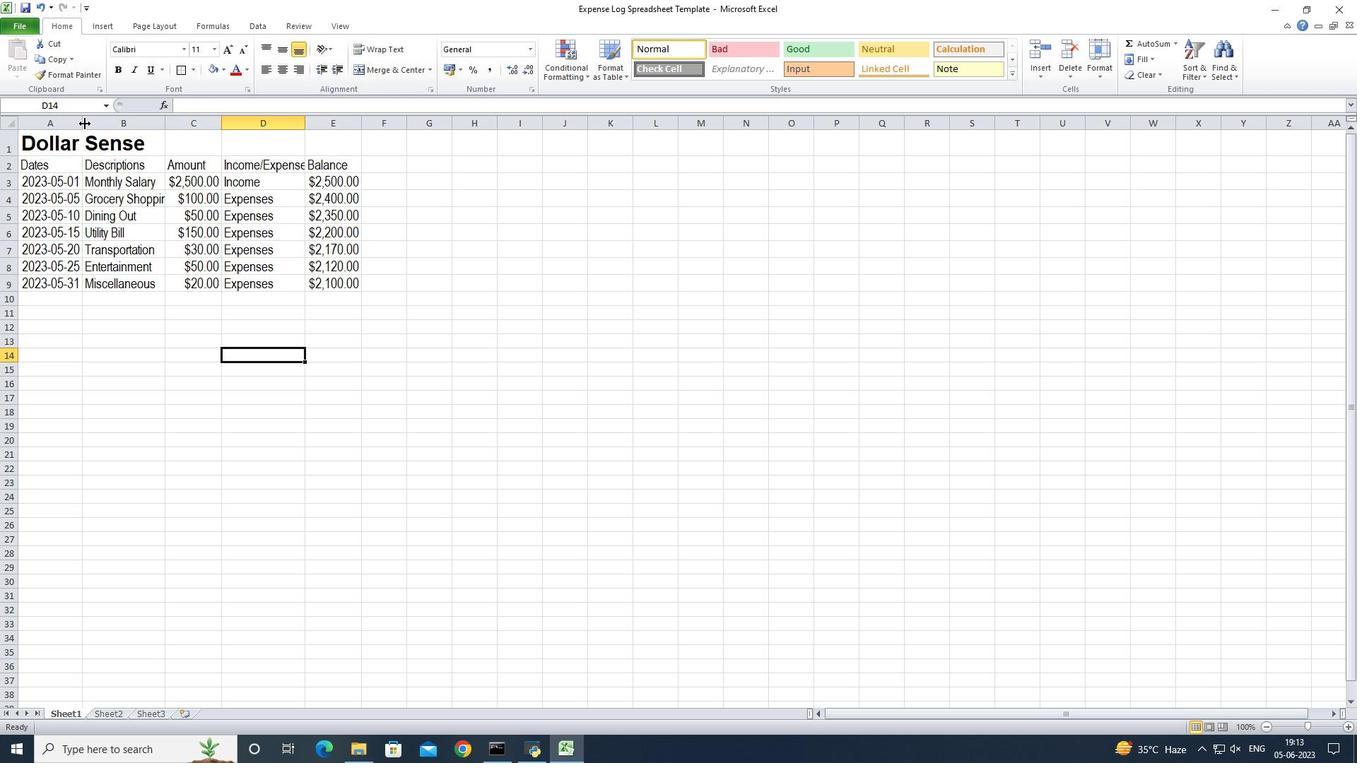
Action: Mouse pressed left at (84, 123)
Screenshot: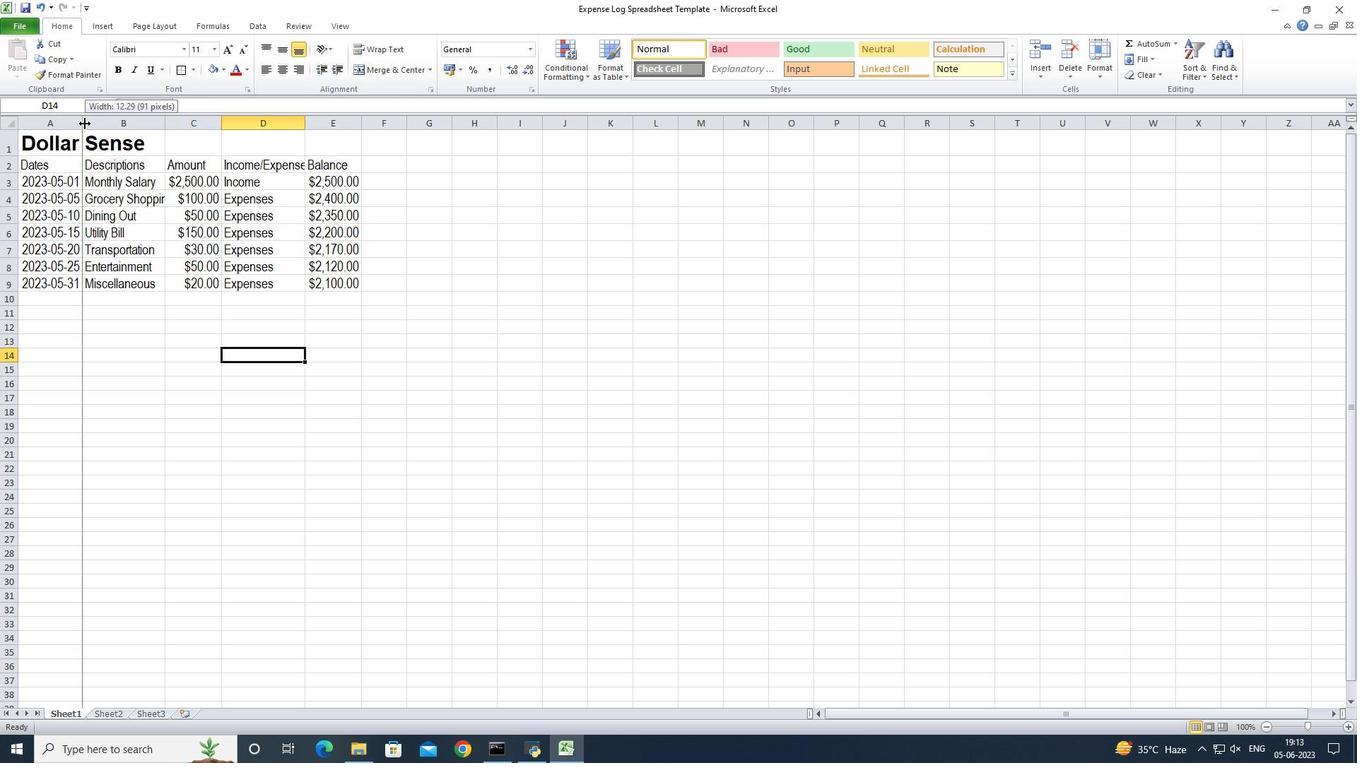 
Action: Mouse moved to (231, 126)
Screenshot: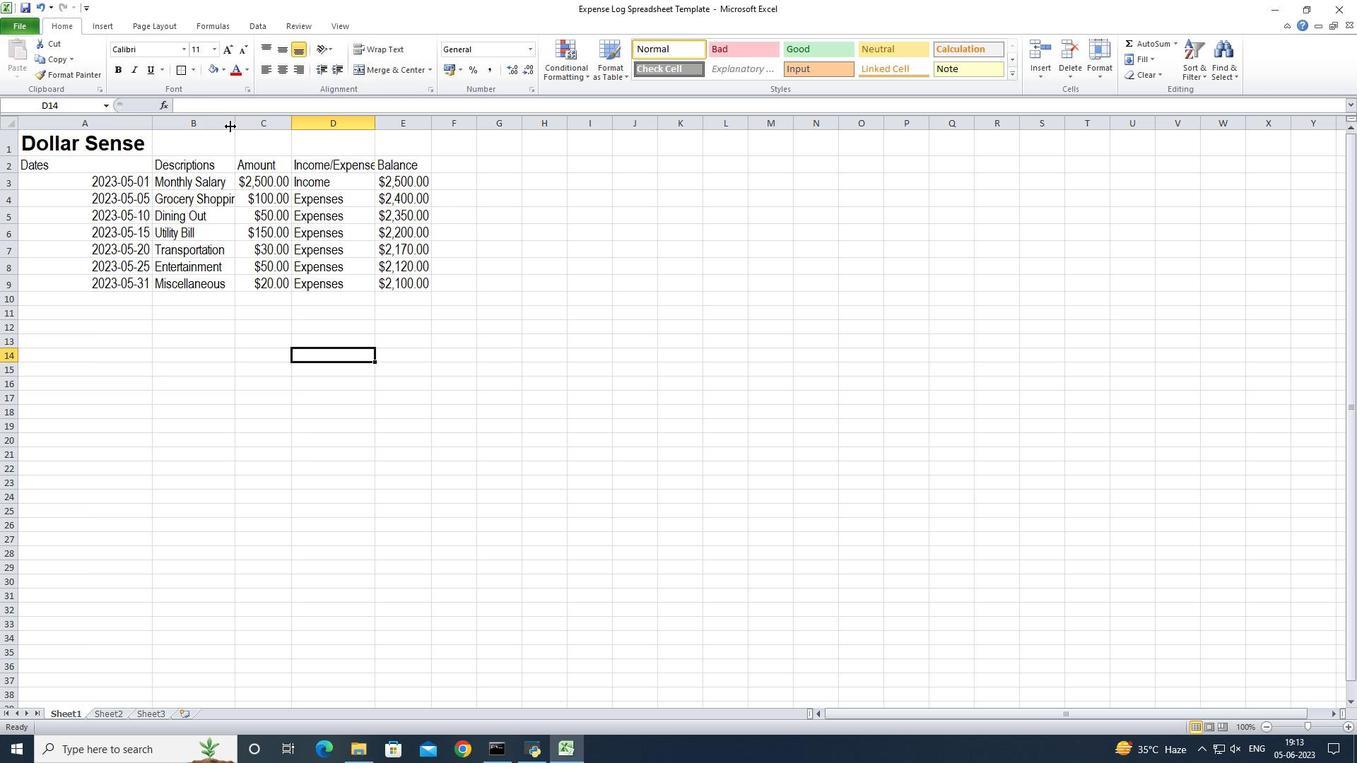 
Action: Mouse pressed left at (231, 126)
Screenshot: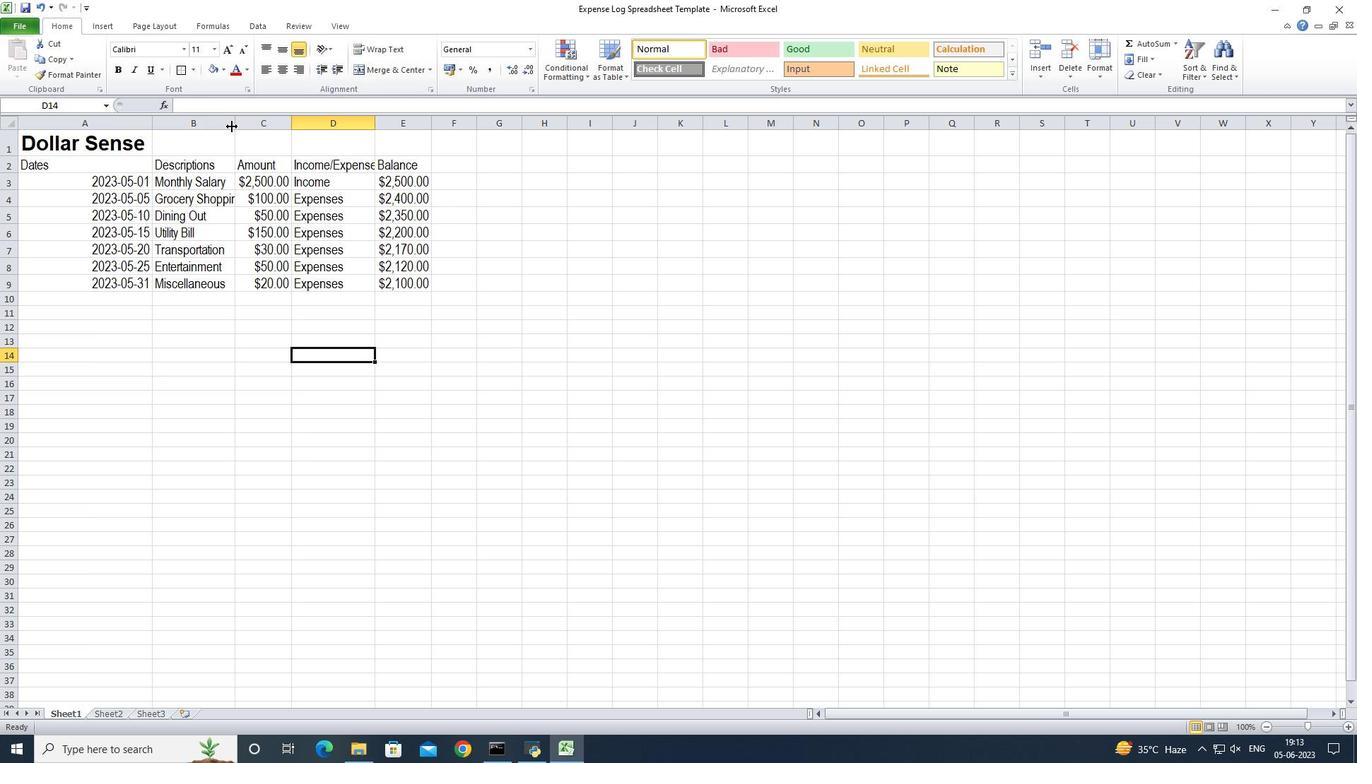 
Action: Mouse pressed left at (231, 126)
Screenshot: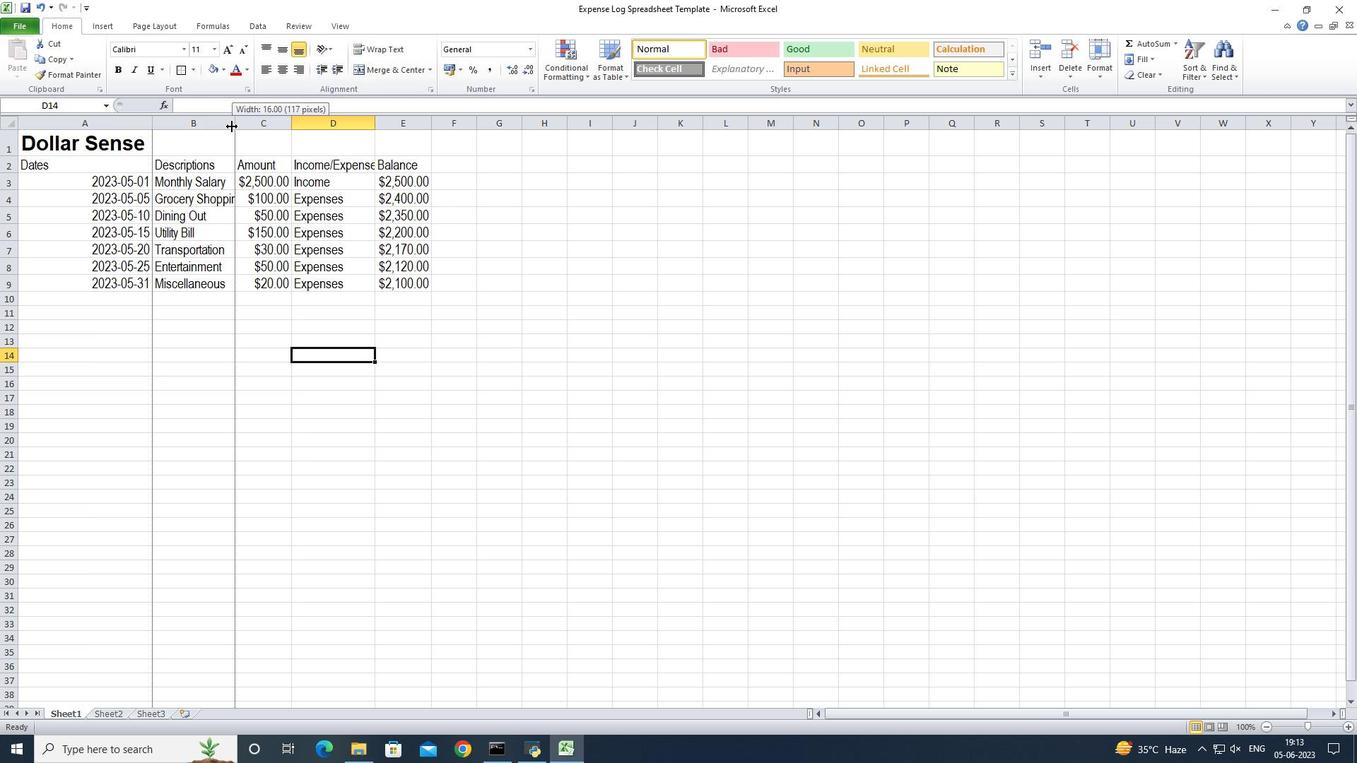 
Action: Mouse moved to (301, 125)
Screenshot: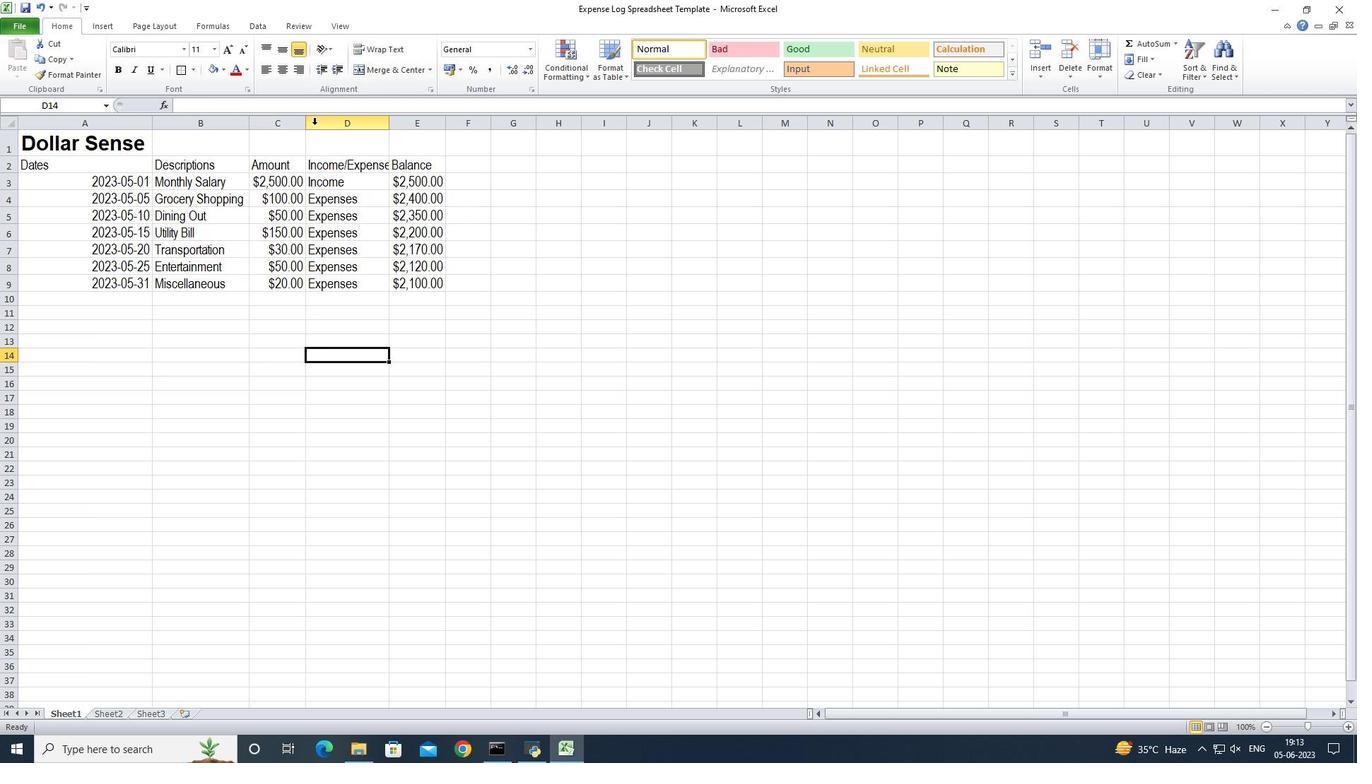 
Action: Mouse pressed left at (301, 125)
Screenshot: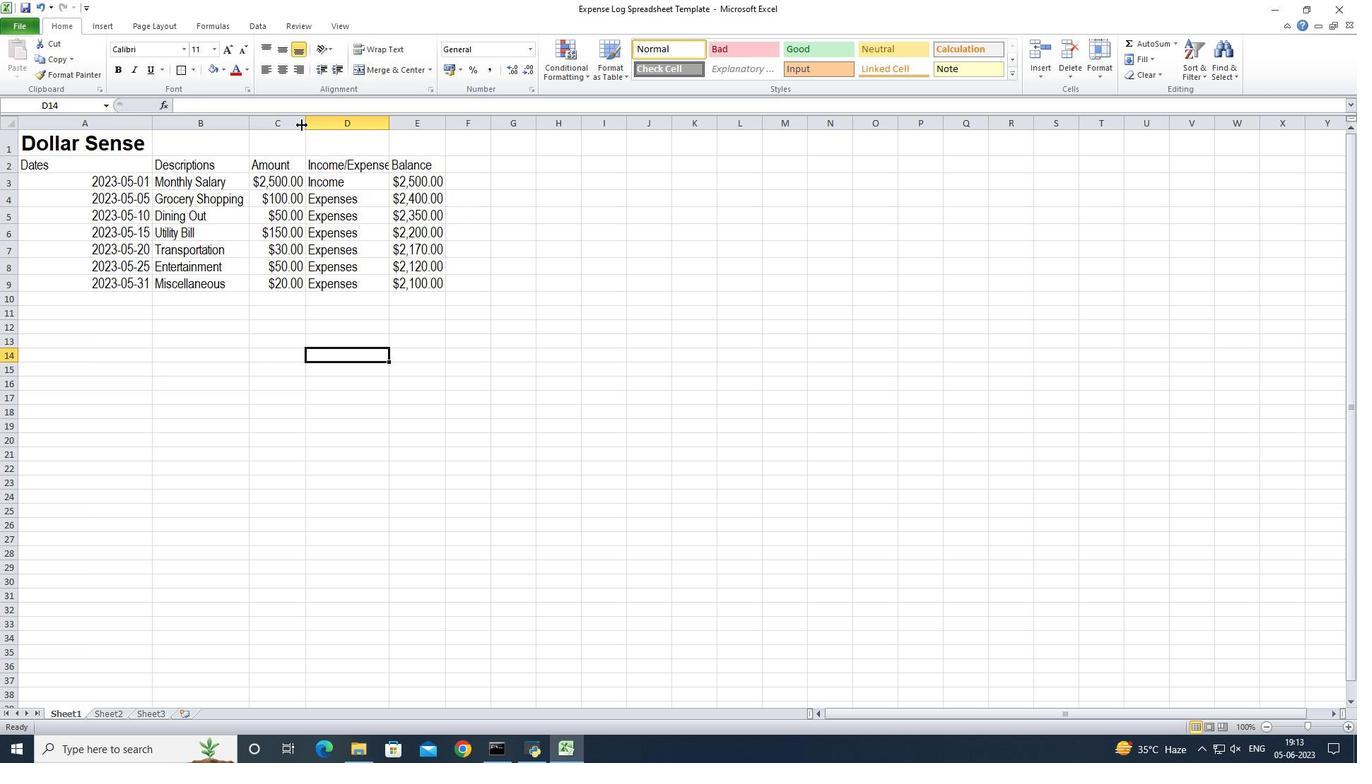 
Action: Mouse pressed left at (301, 125)
Screenshot: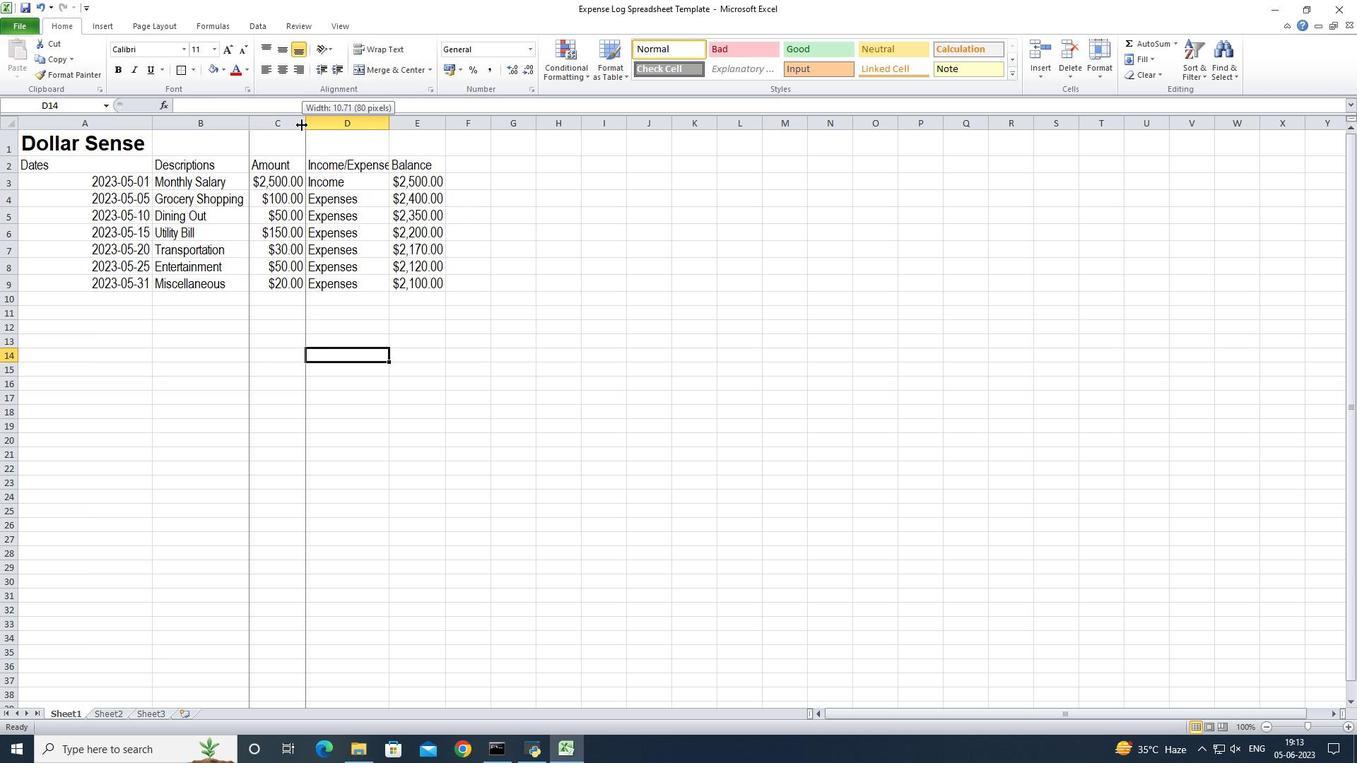 
Action: Mouse moved to (389, 125)
Screenshot: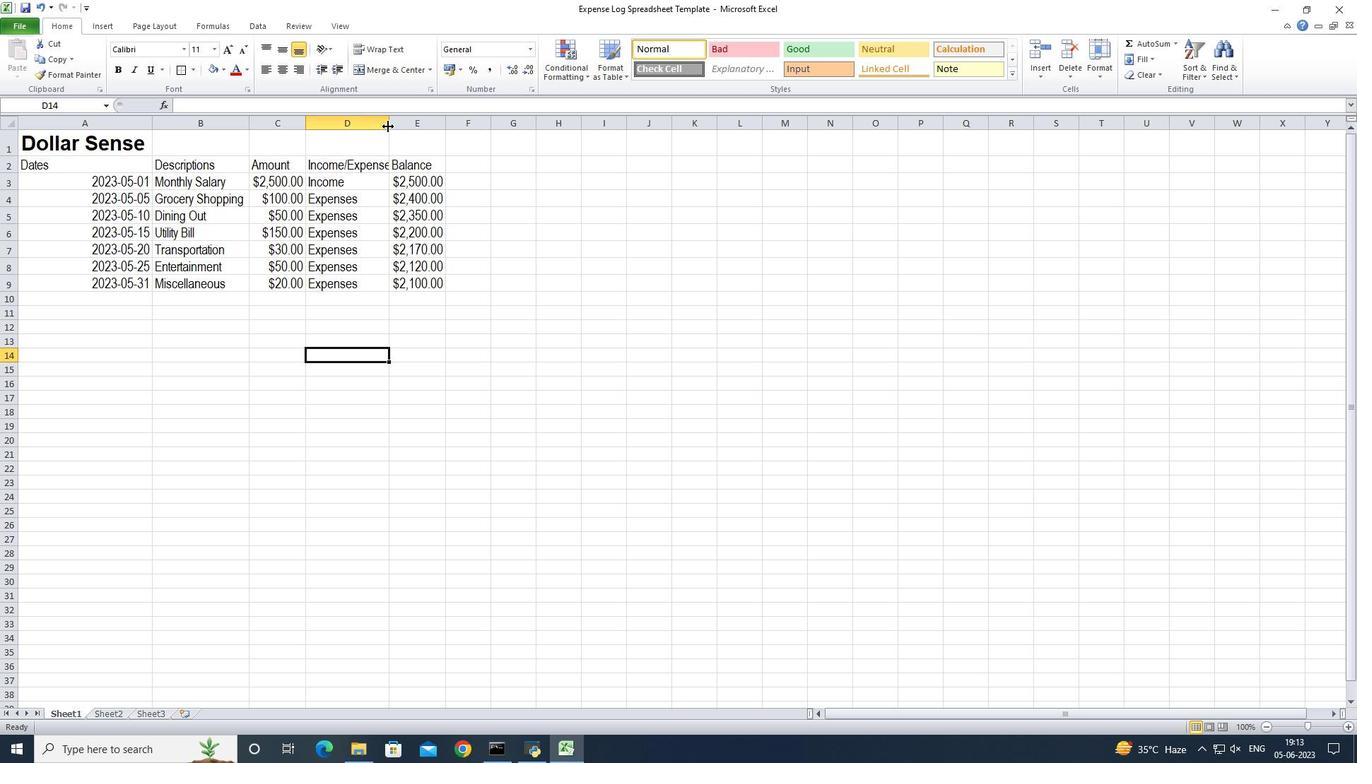 
Action: Mouse pressed left at (389, 125)
Screenshot: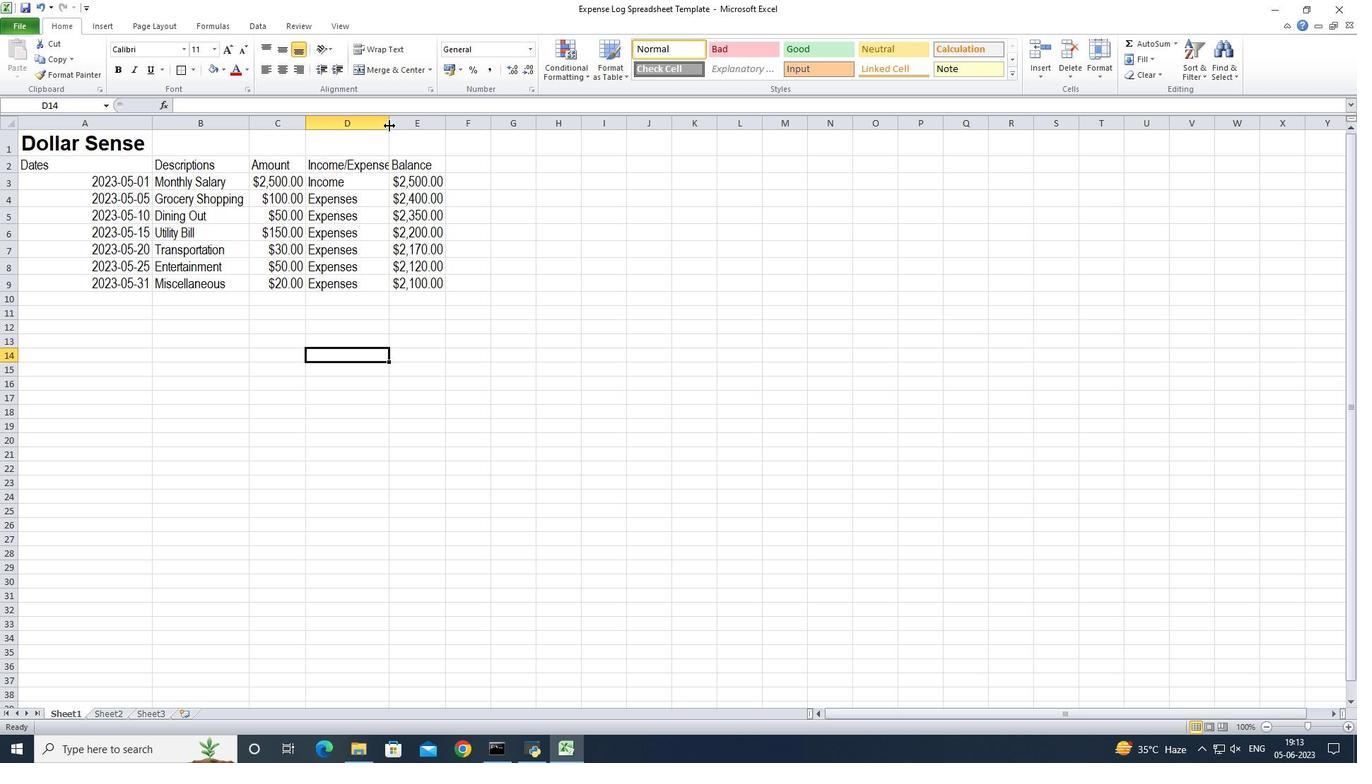 
Action: Mouse pressed left at (389, 125)
Screenshot: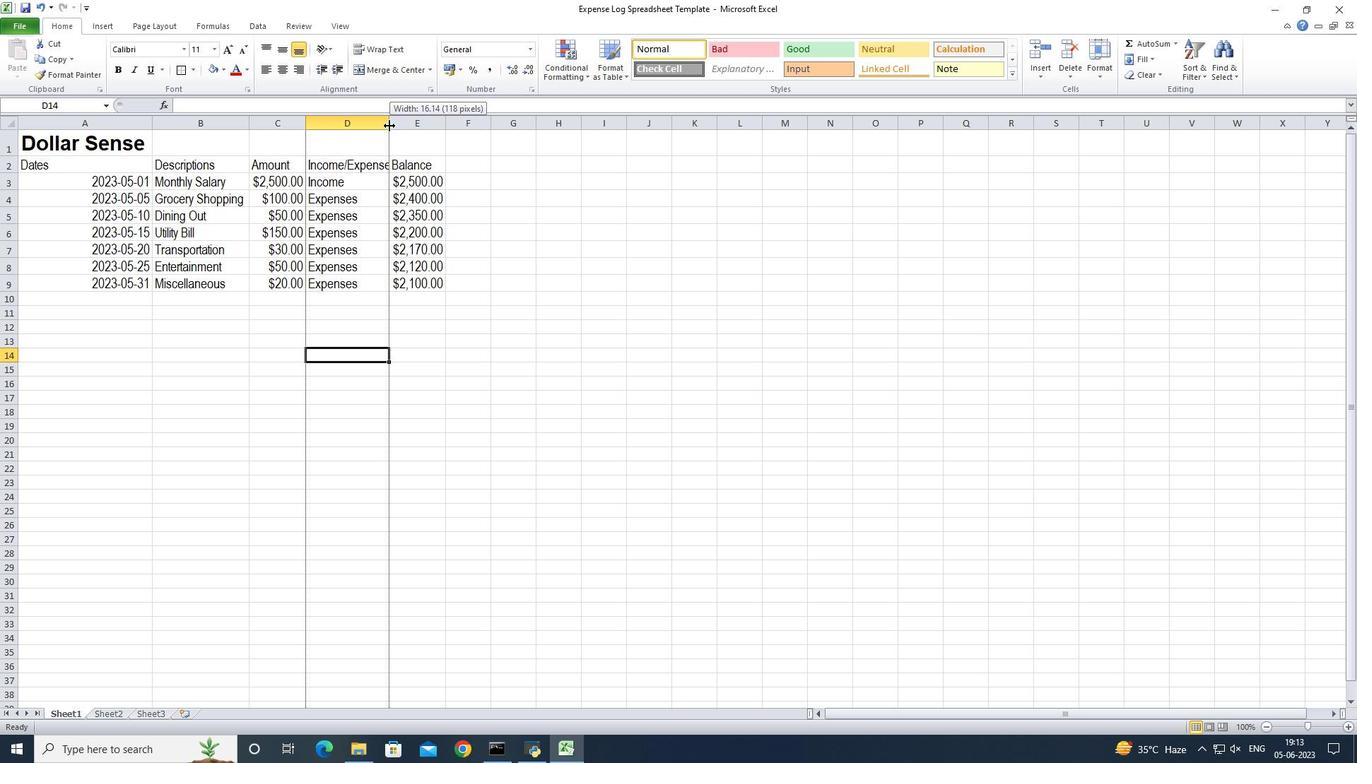 
Action: Mouse moved to (457, 125)
Screenshot: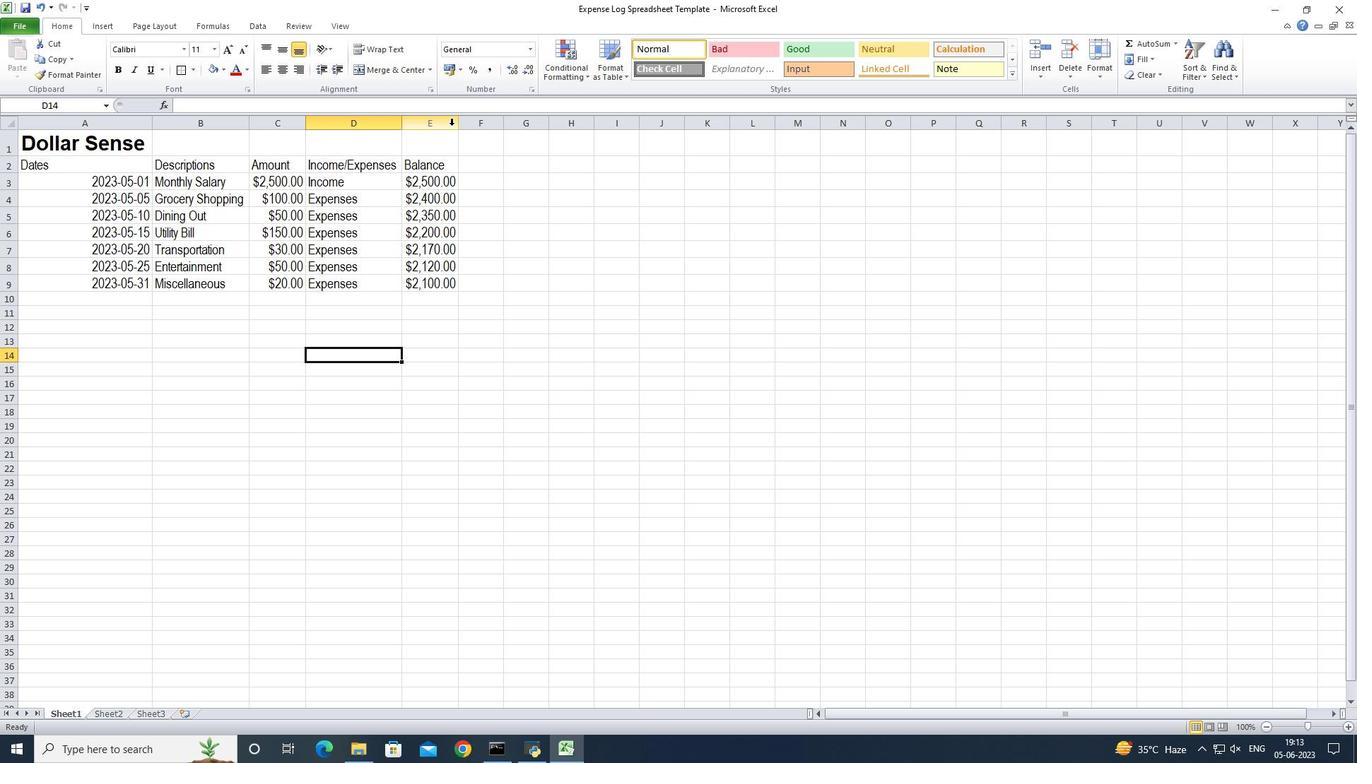 
Action: Mouse pressed left at (457, 125)
Screenshot: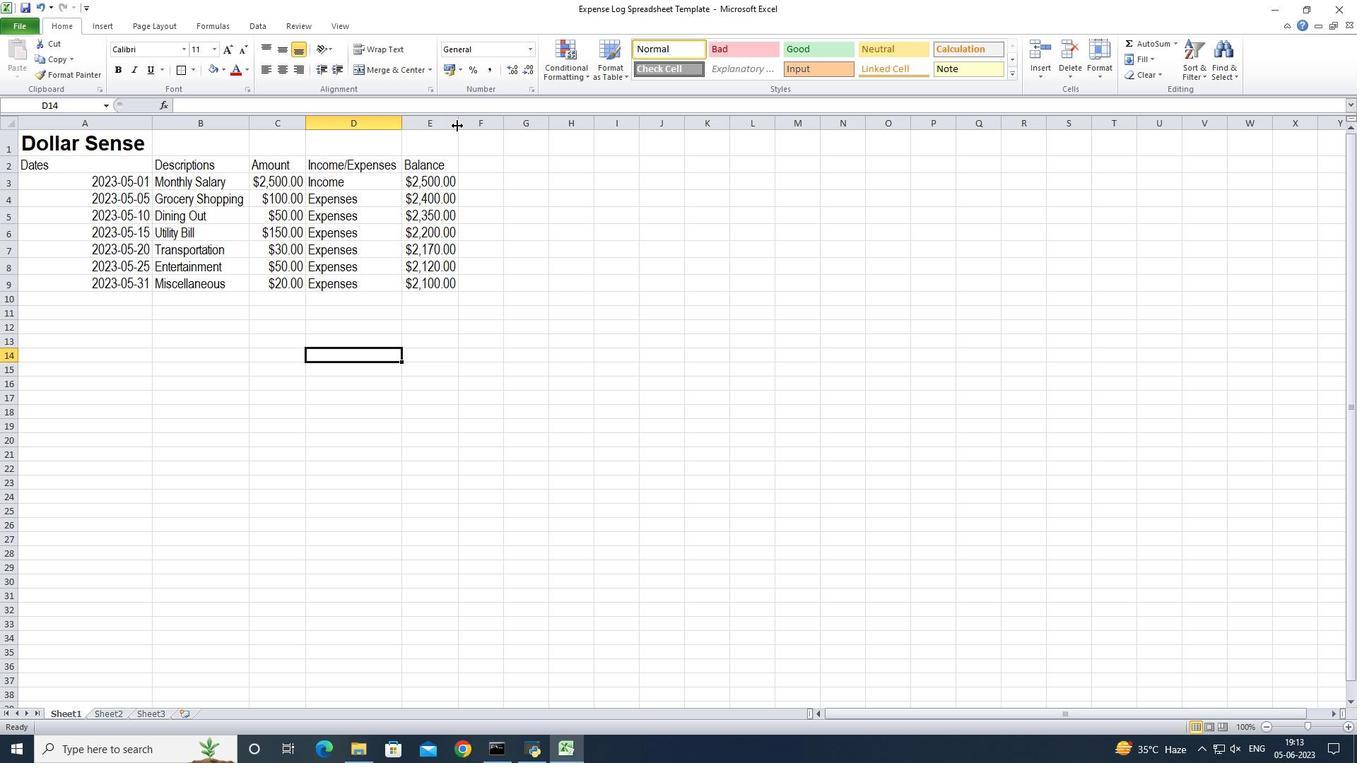 
Action: Mouse pressed left at (457, 125)
Screenshot: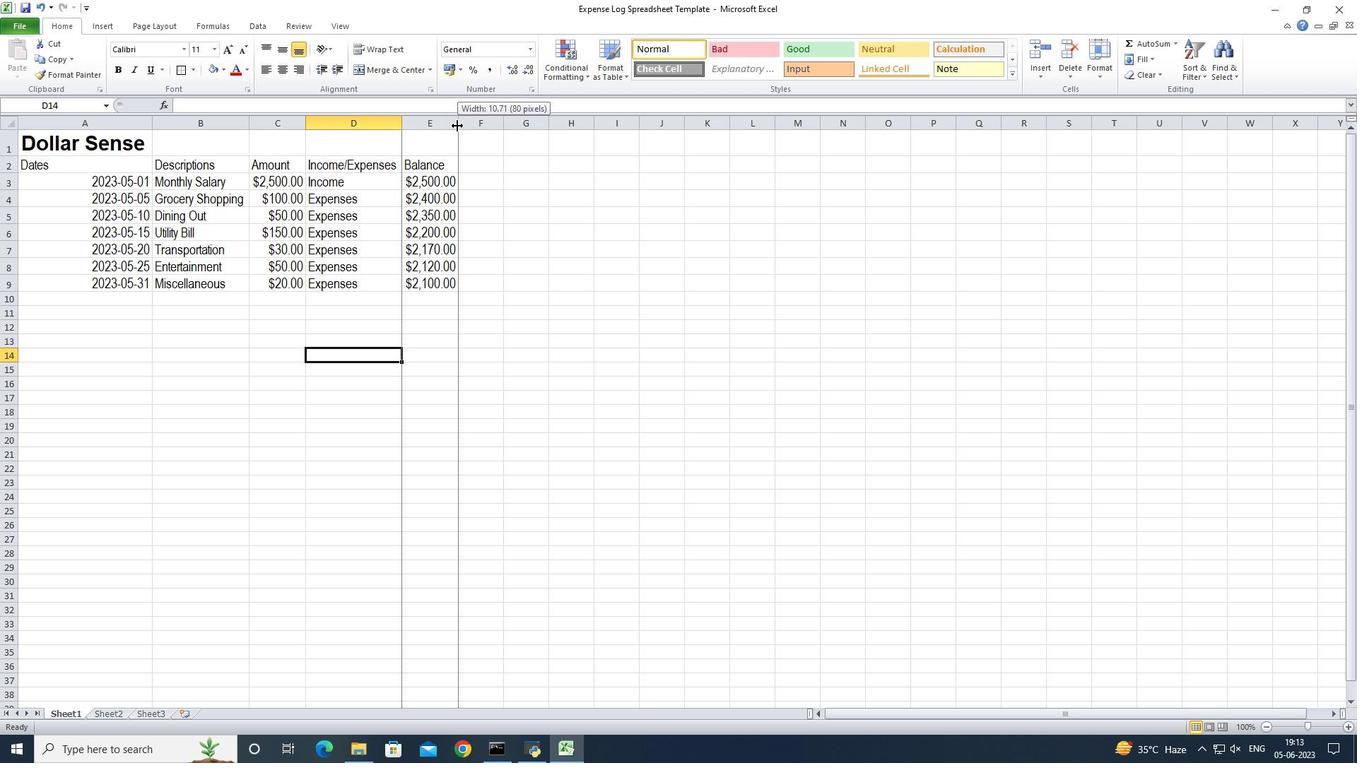 
Action: Mouse moved to (62, 164)
Screenshot: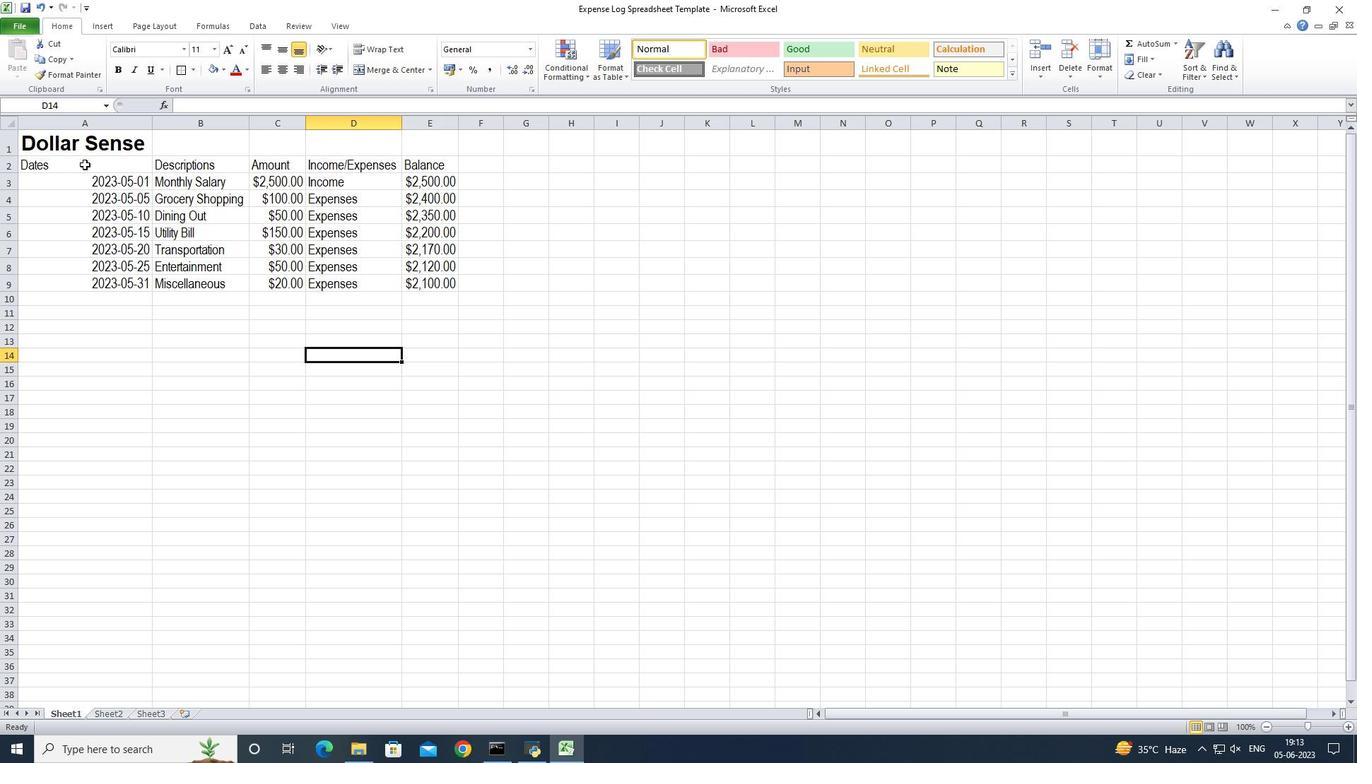 
Action: Mouse pressed left at (62, 164)
Screenshot: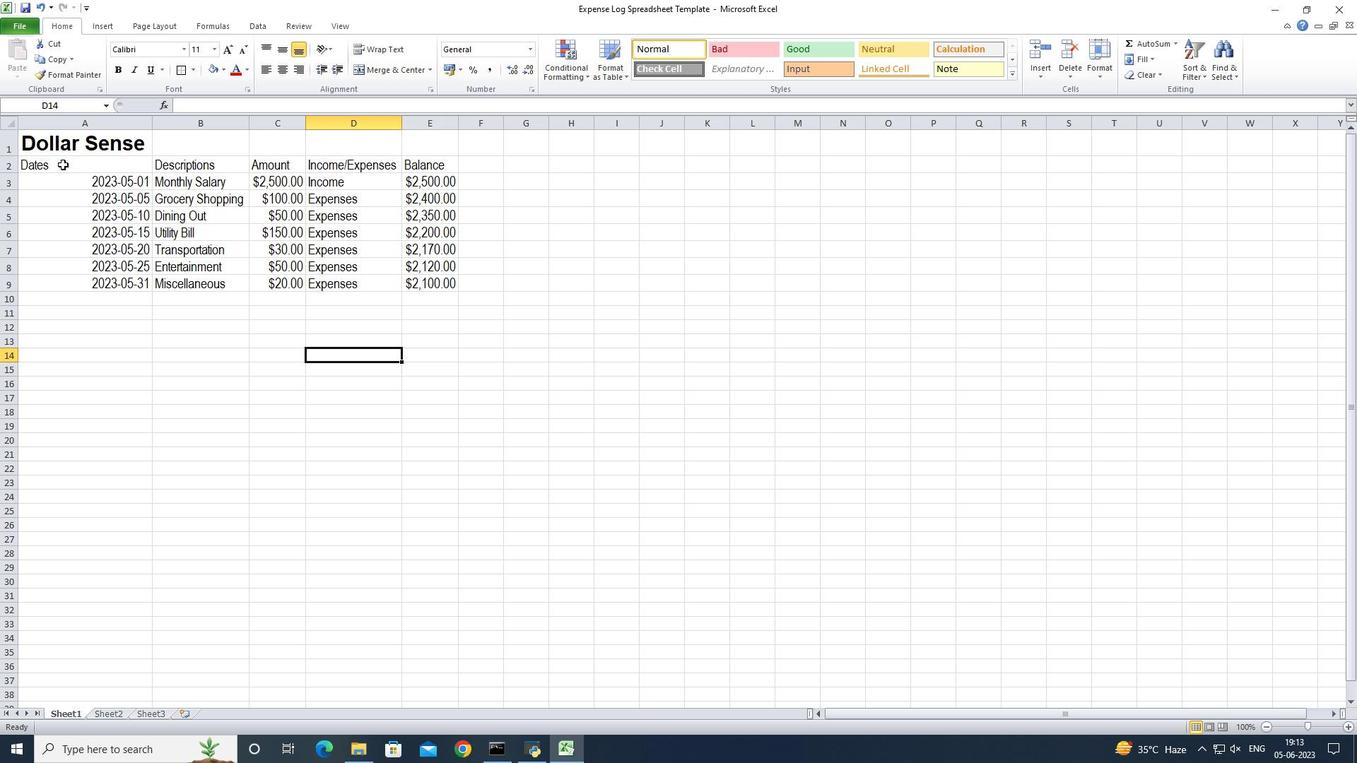 
Action: Mouse moved to (289, 44)
Screenshot: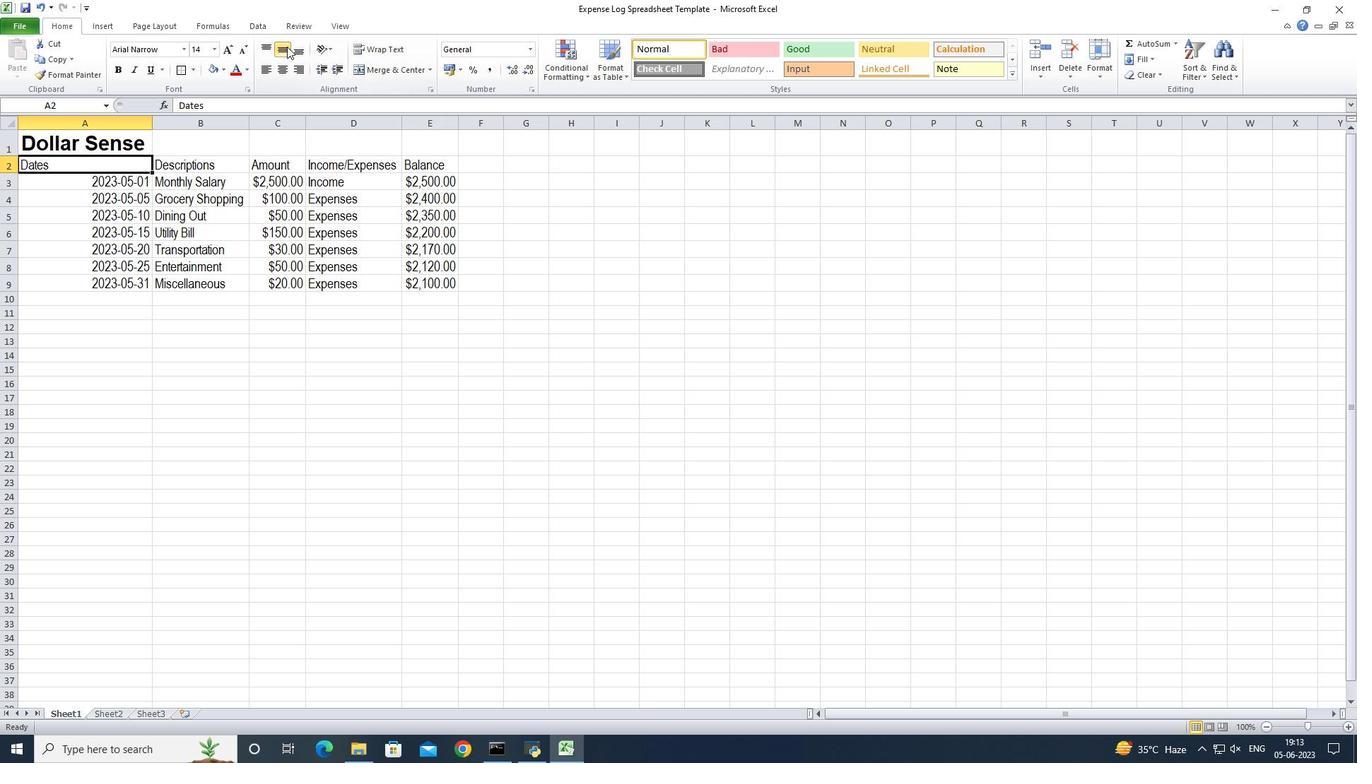 
Action: Mouse pressed left at (289, 44)
Screenshot: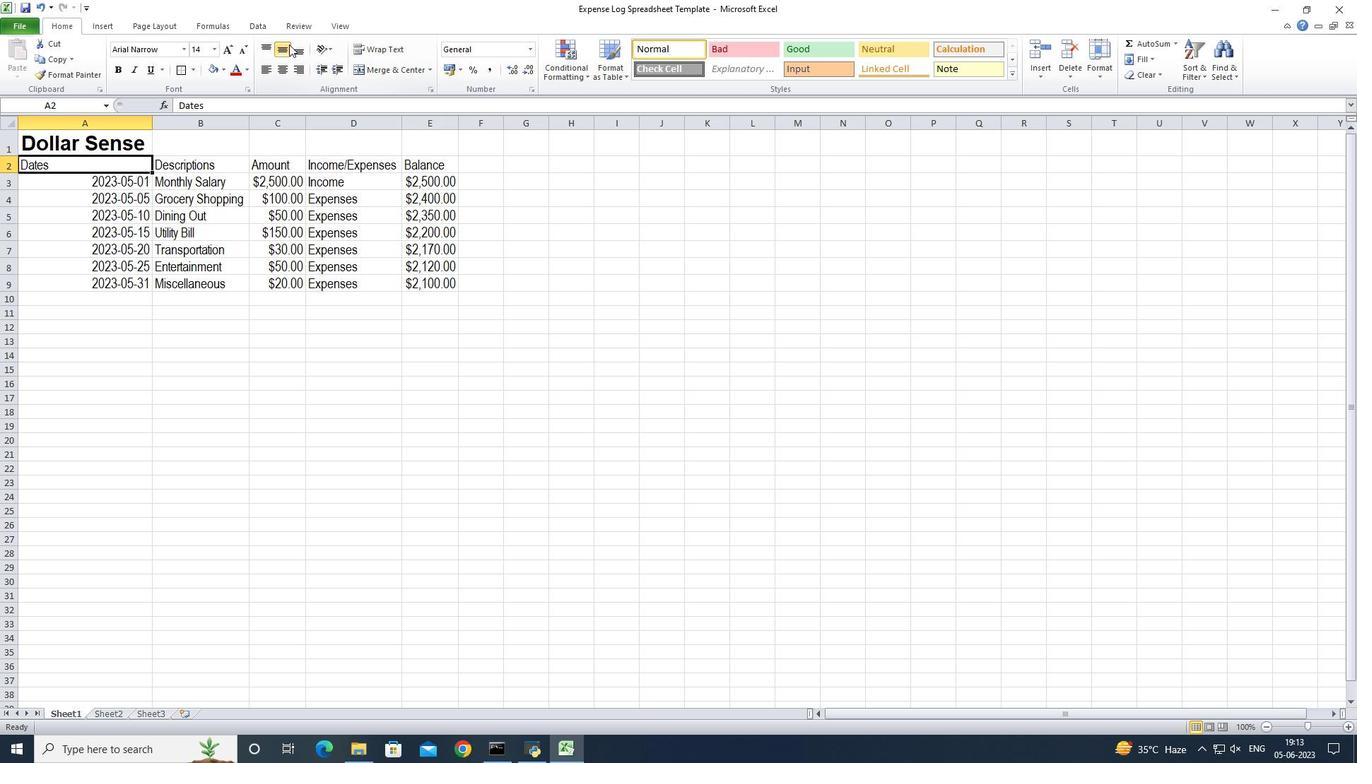 
Action: Mouse moved to (282, 53)
Screenshot: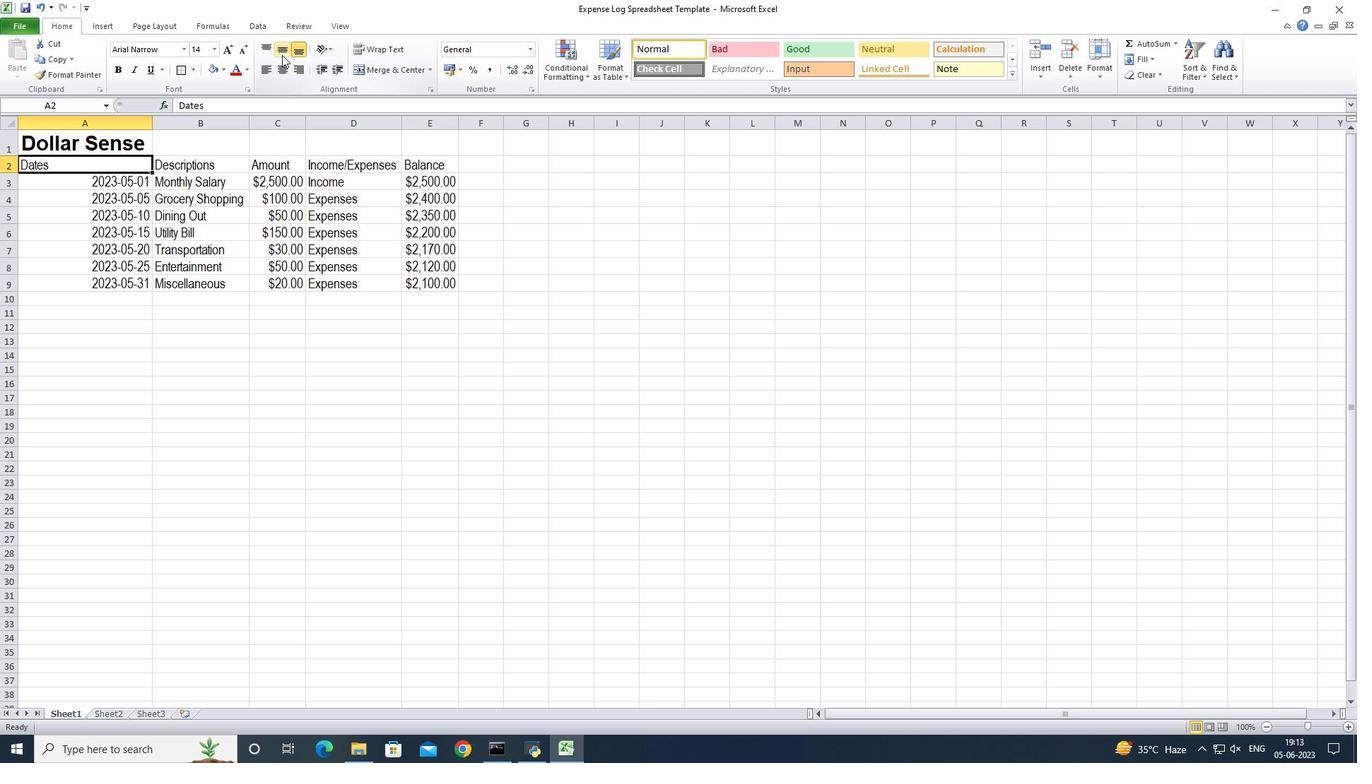 
Action: Mouse pressed left at (282, 53)
Screenshot: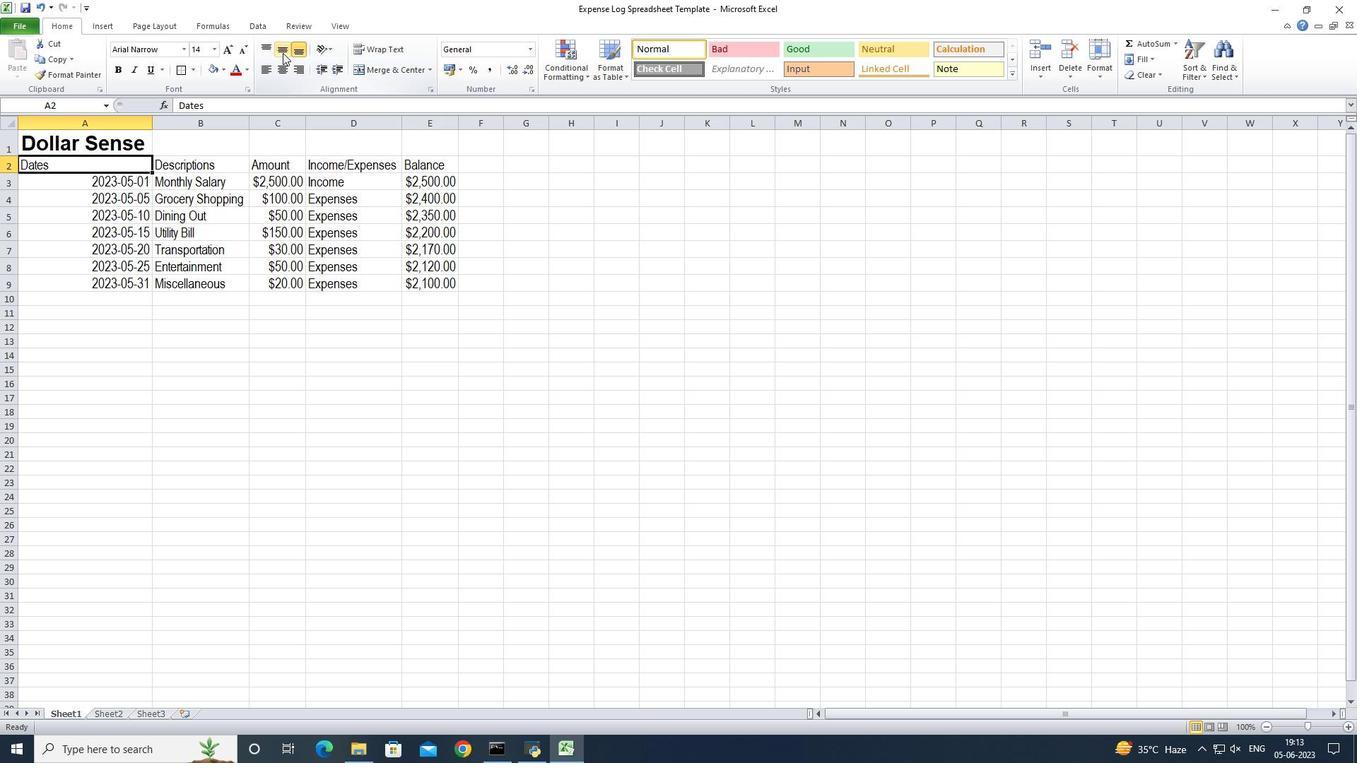 
Action: Mouse moved to (94, 387)
Screenshot: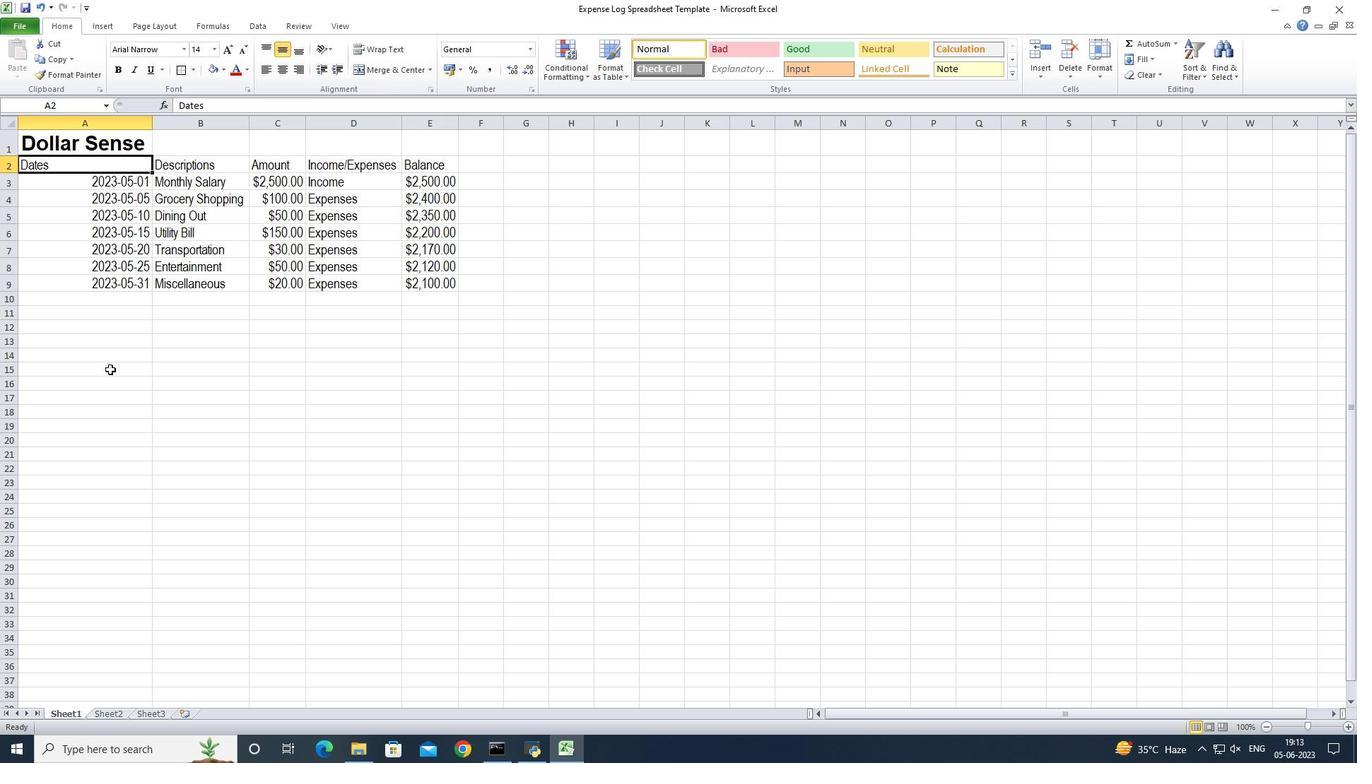 
Action: Key pressed ctrl+S
Screenshot: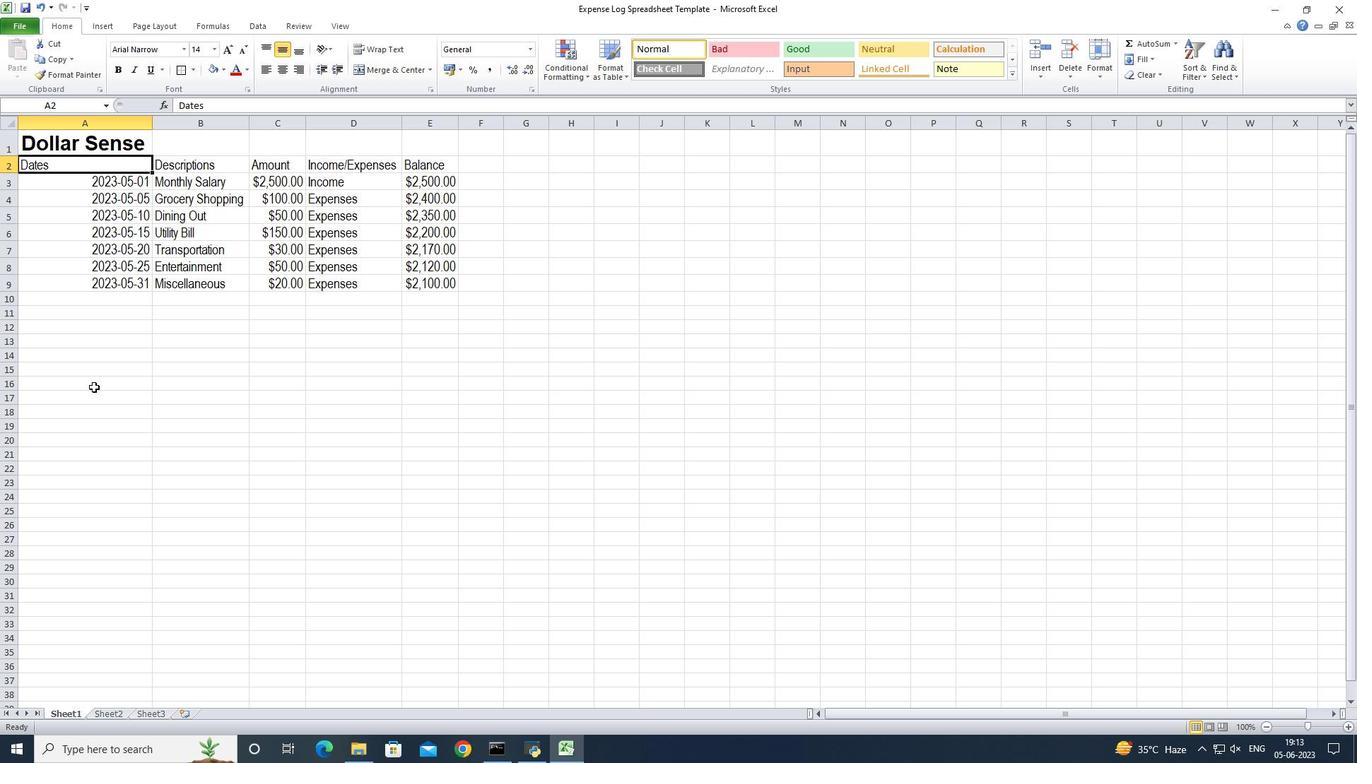 
